Task: Search one way flight ticket for 4 adults, 1 infant in seat and 1 infant on lap in premium economy from Punta Gorda: Punta Gorda Airport to Greensboro: Piedmont Triad International Airport on 5-1-2023. Choice of flights is Royal air maroc. Number of bags: 3 checked bags. Price is upto 40000. Outbound departure time preference is 17:00.
Action: Mouse moved to (208, 177)
Screenshot: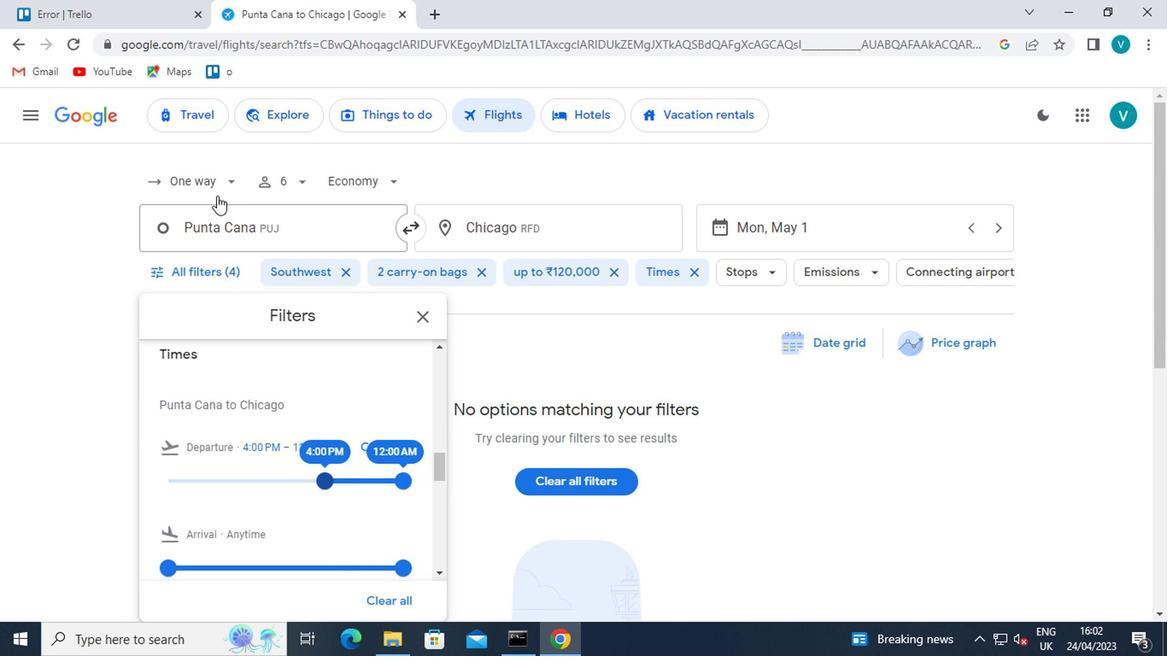 
Action: Mouse pressed left at (208, 177)
Screenshot: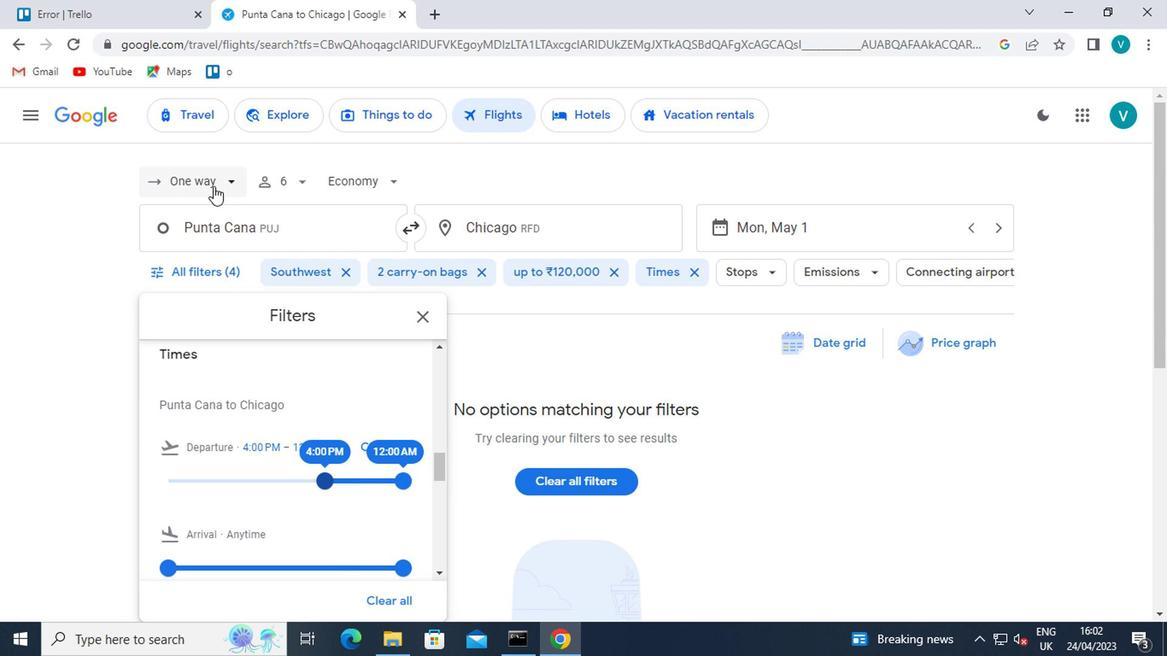 
Action: Mouse moved to (235, 267)
Screenshot: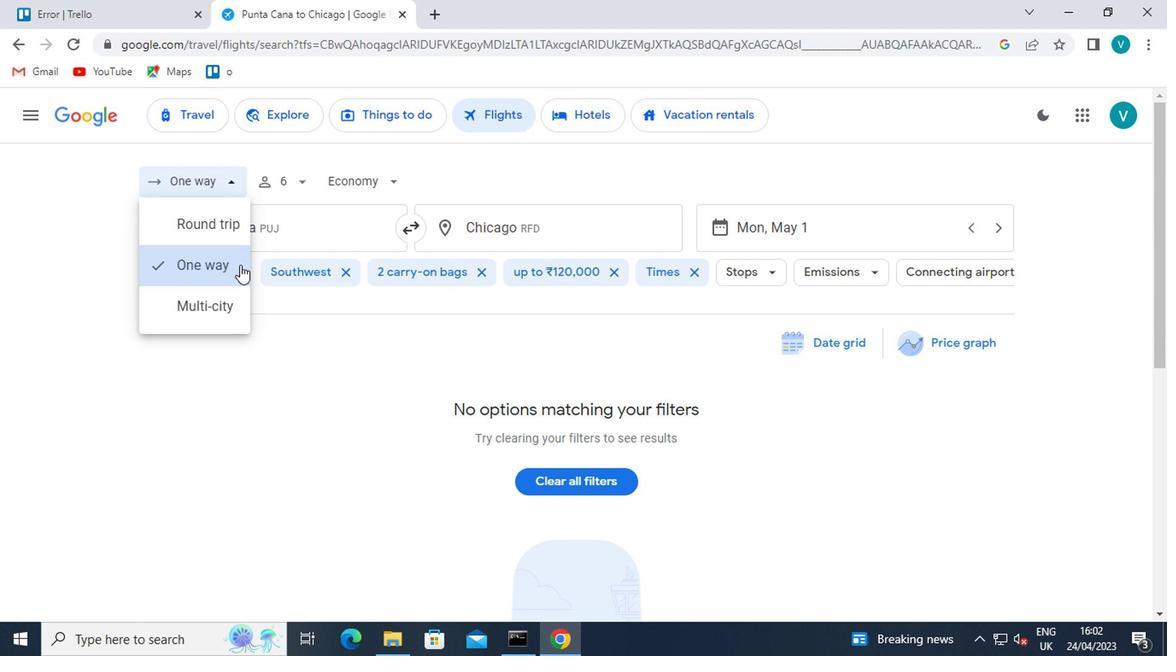 
Action: Mouse pressed left at (235, 267)
Screenshot: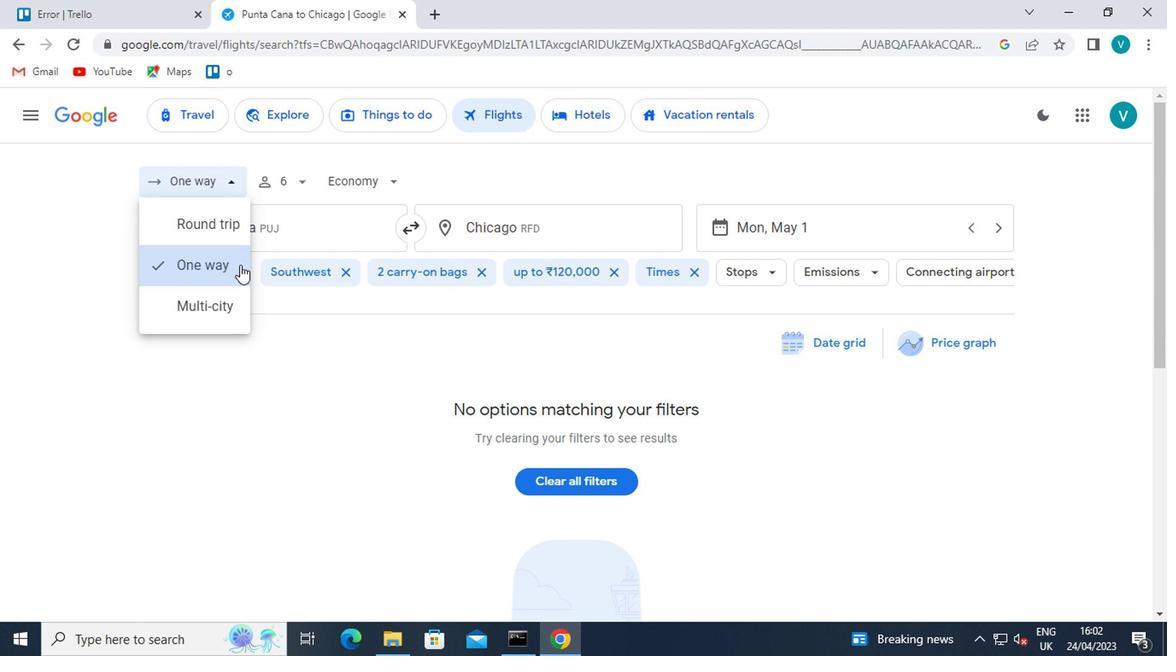 
Action: Mouse moved to (305, 179)
Screenshot: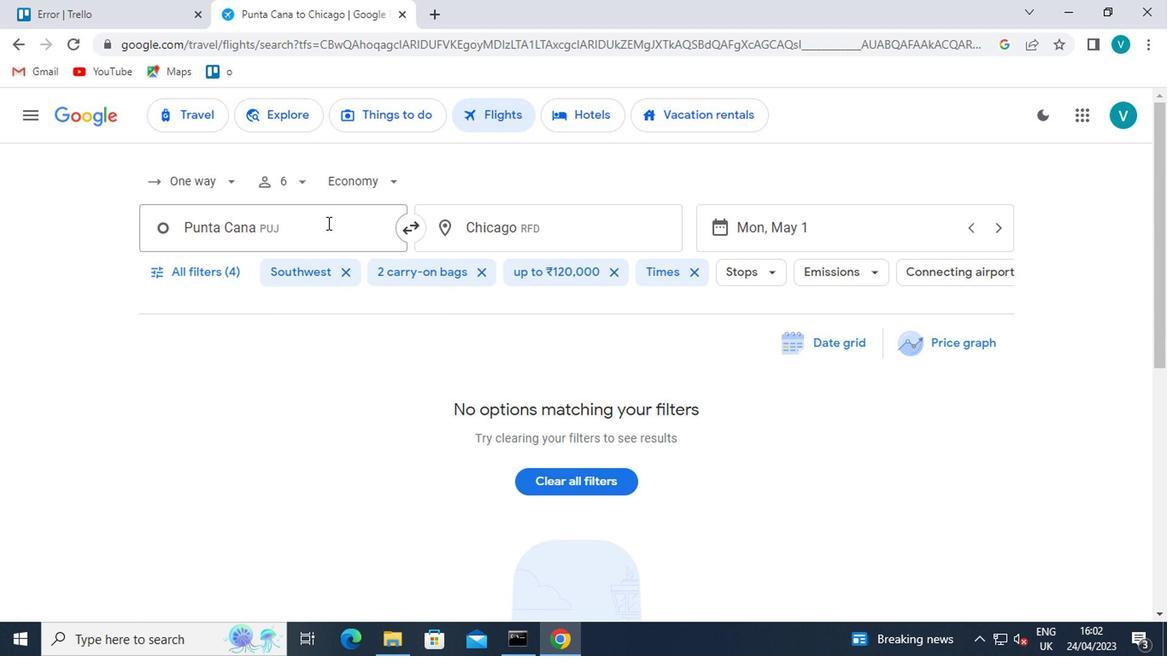 
Action: Mouse pressed left at (305, 179)
Screenshot: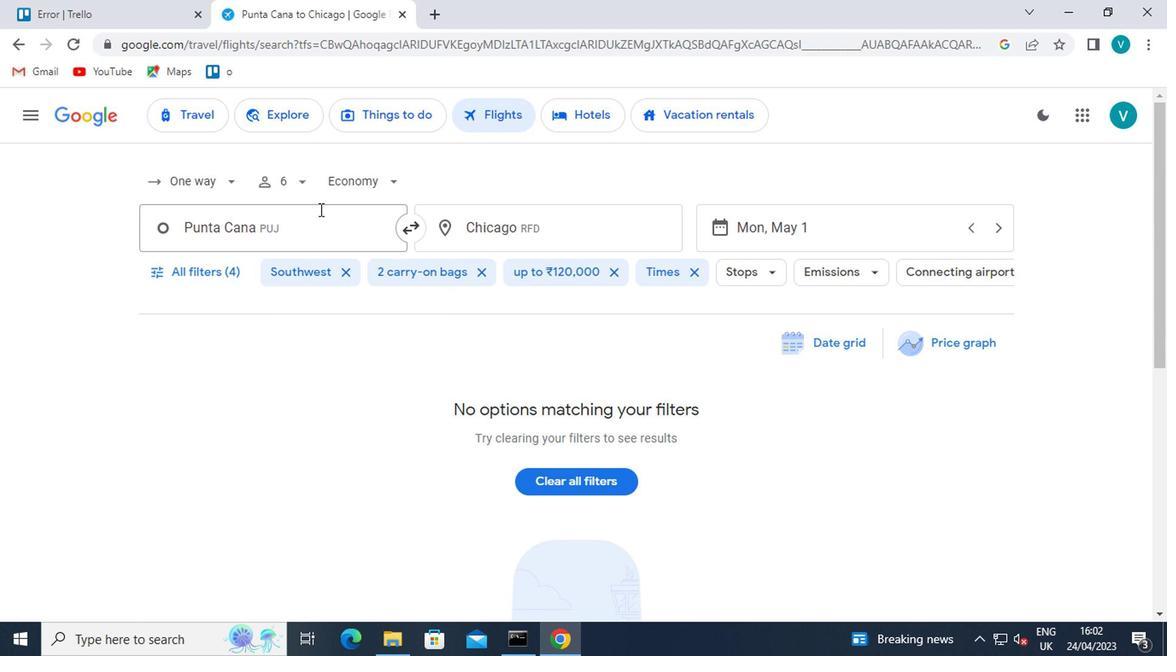 
Action: Mouse moved to (434, 224)
Screenshot: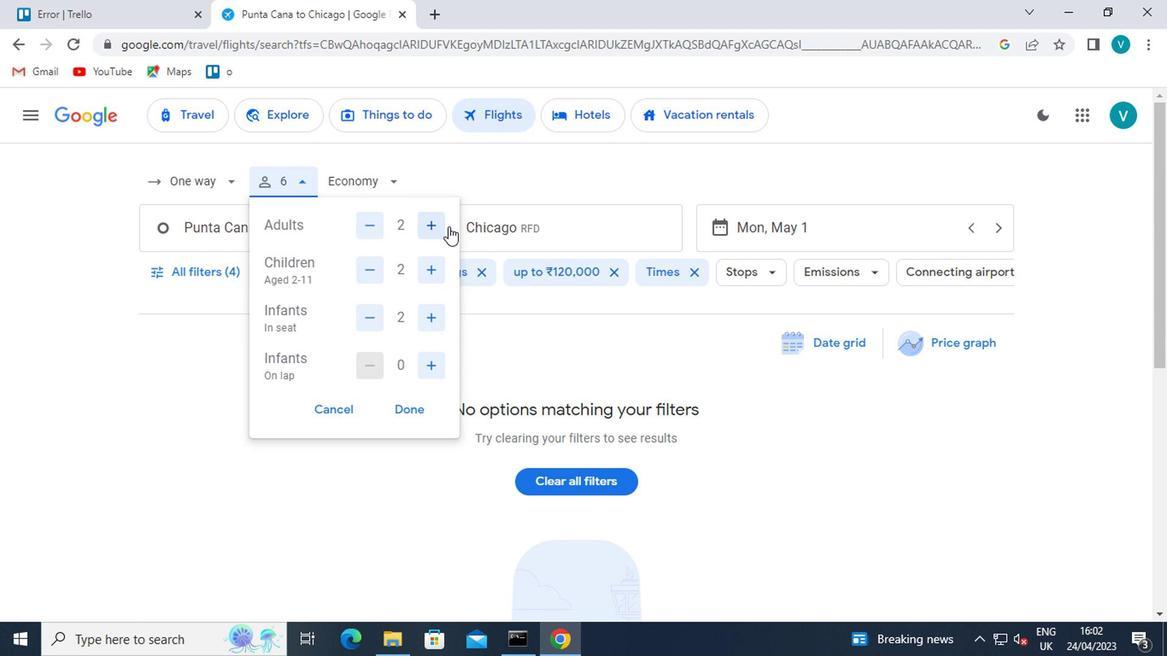
Action: Mouse pressed left at (434, 224)
Screenshot: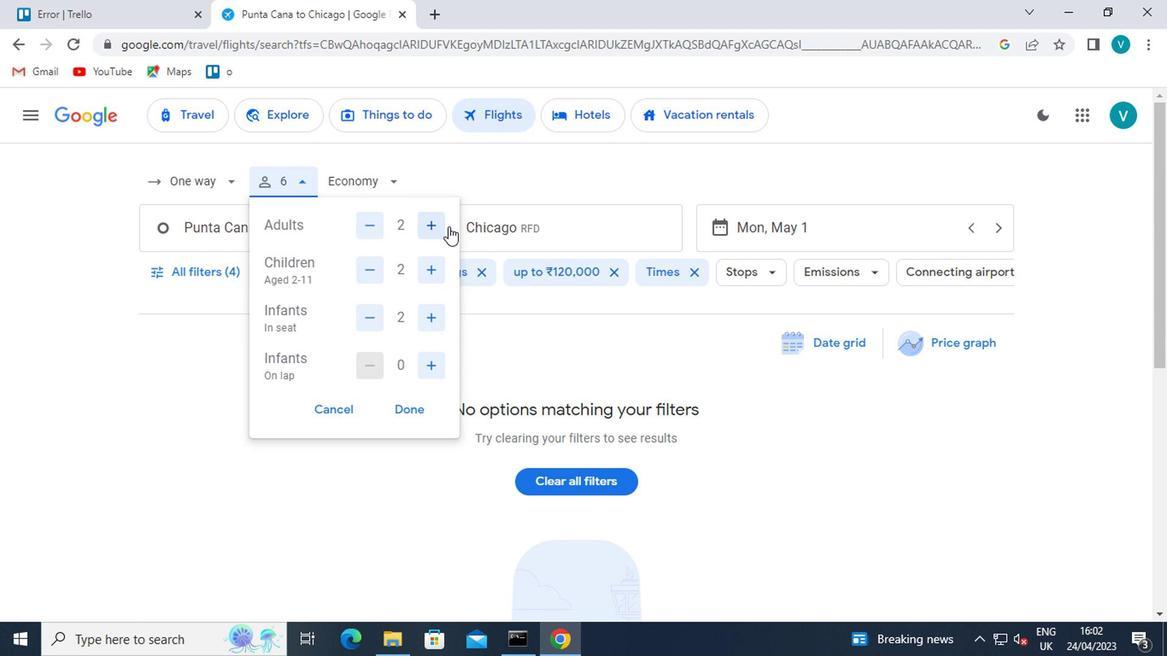
Action: Mouse pressed left at (434, 224)
Screenshot: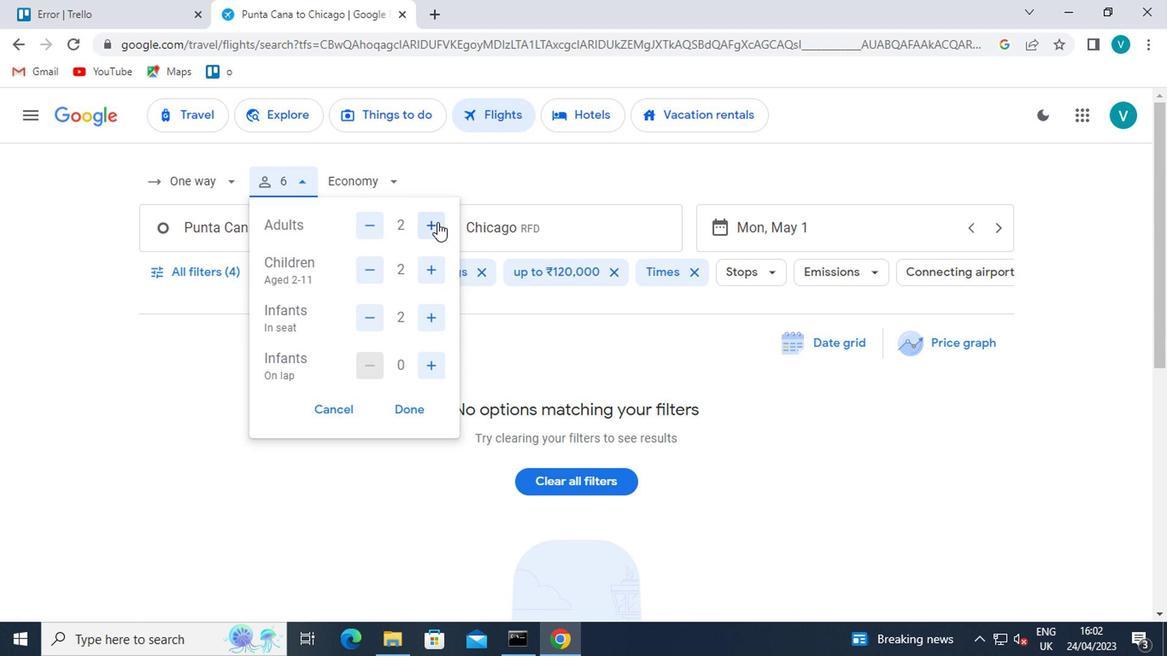 
Action: Mouse moved to (368, 272)
Screenshot: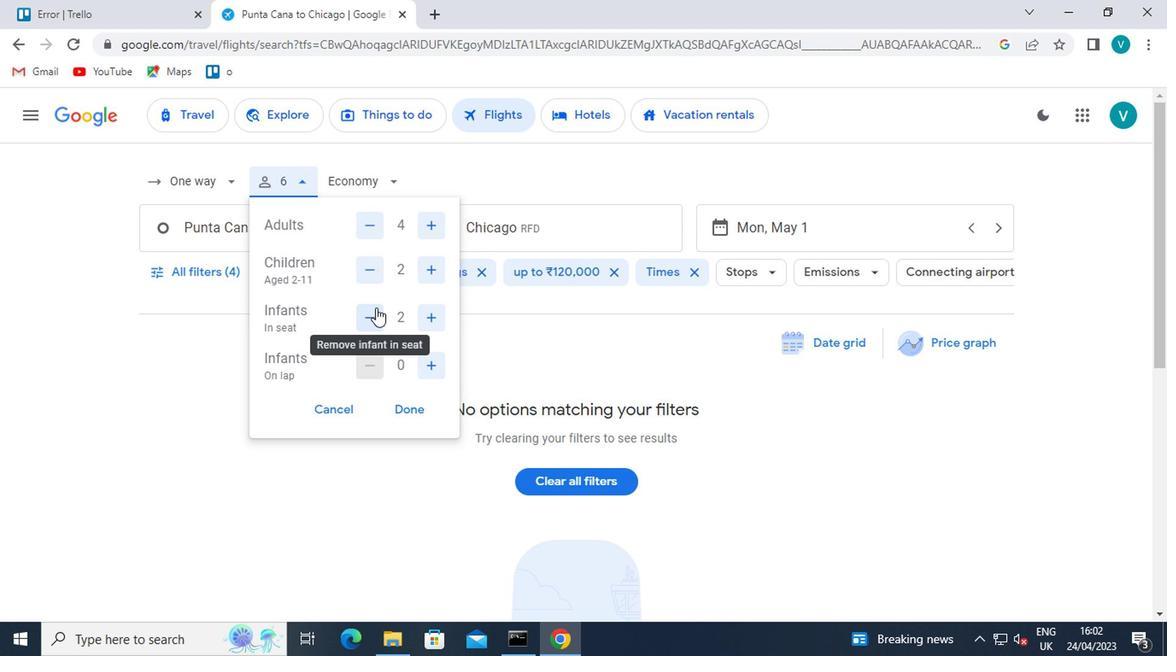 
Action: Mouse pressed left at (368, 272)
Screenshot: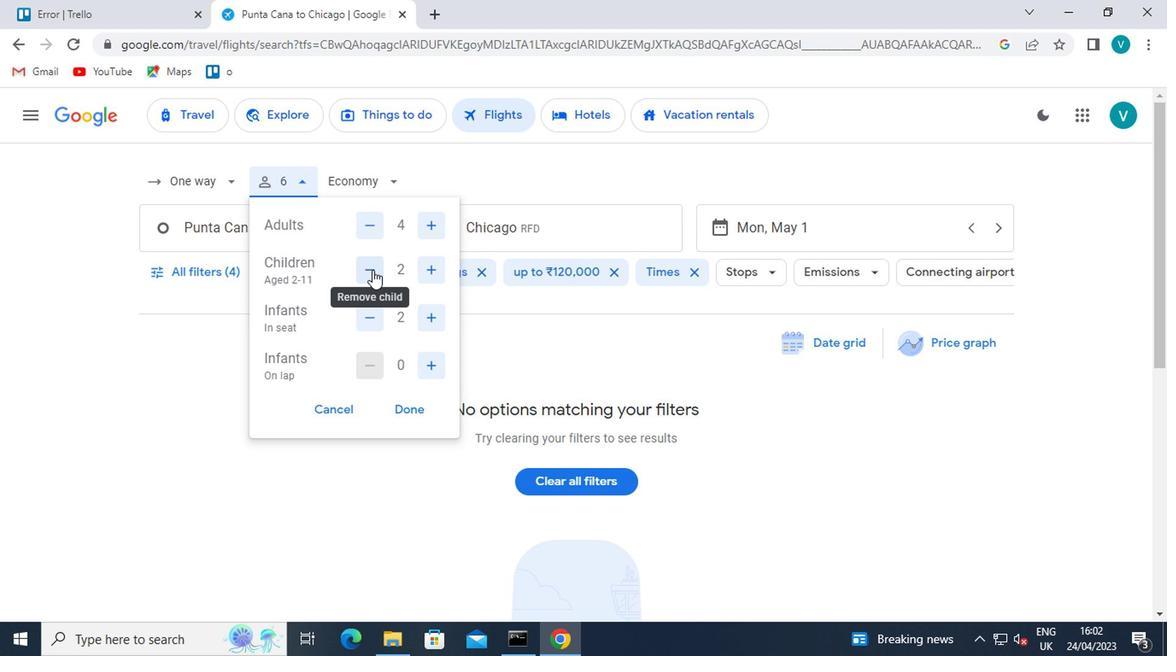 
Action: Mouse pressed left at (368, 272)
Screenshot: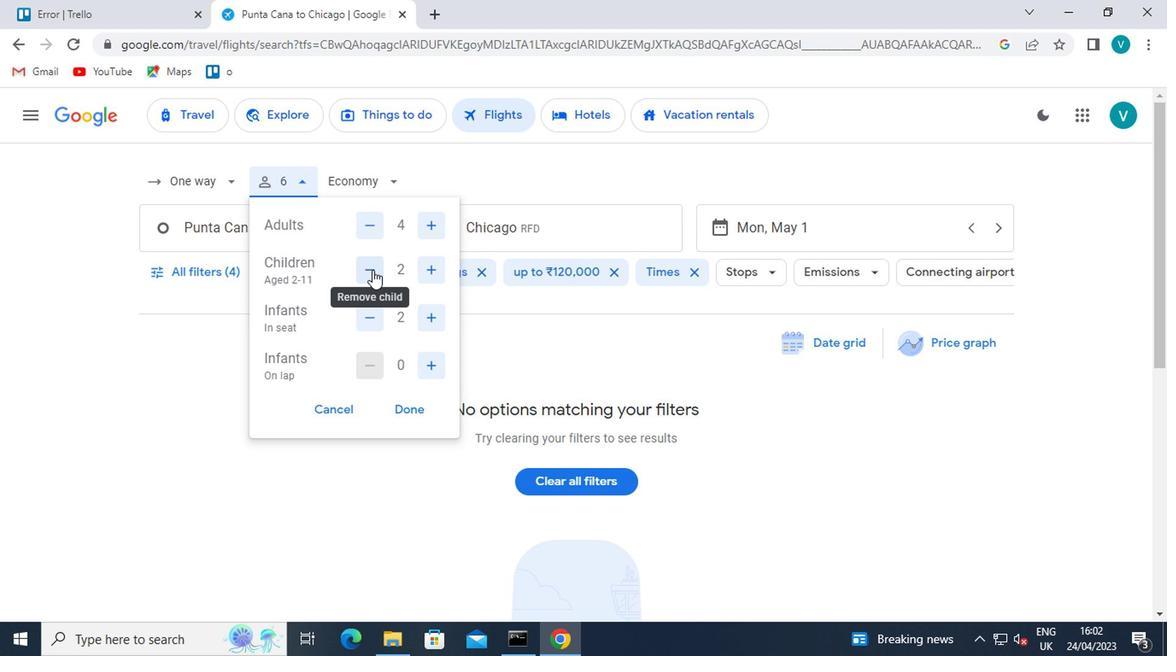 
Action: Mouse moved to (365, 313)
Screenshot: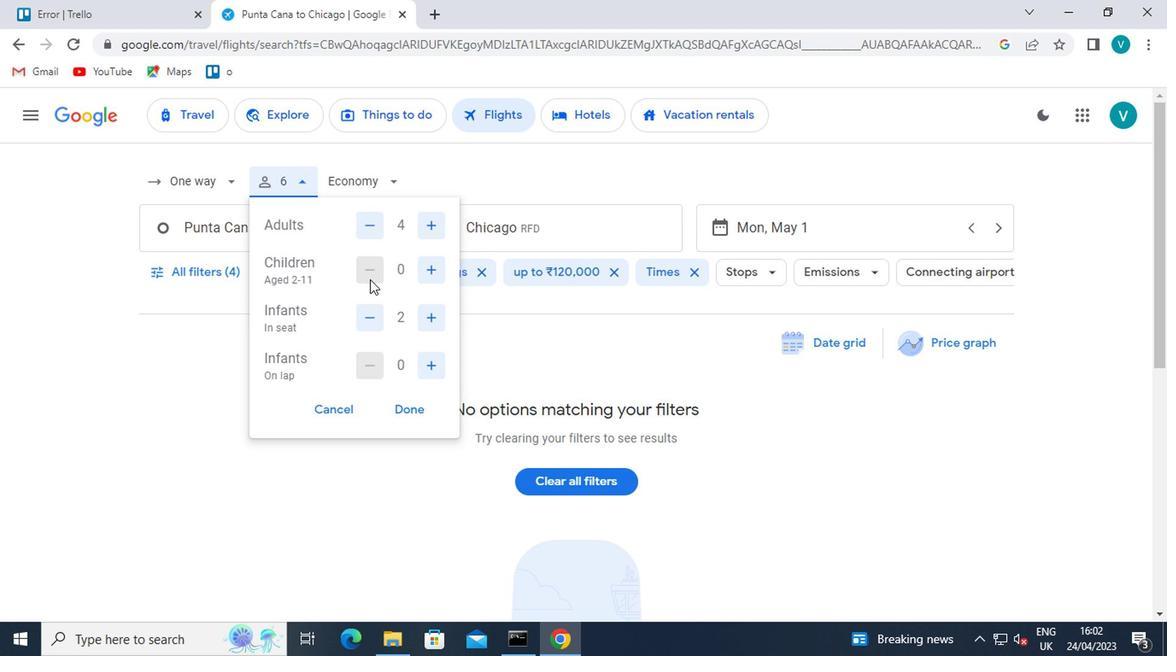
Action: Mouse pressed left at (365, 313)
Screenshot: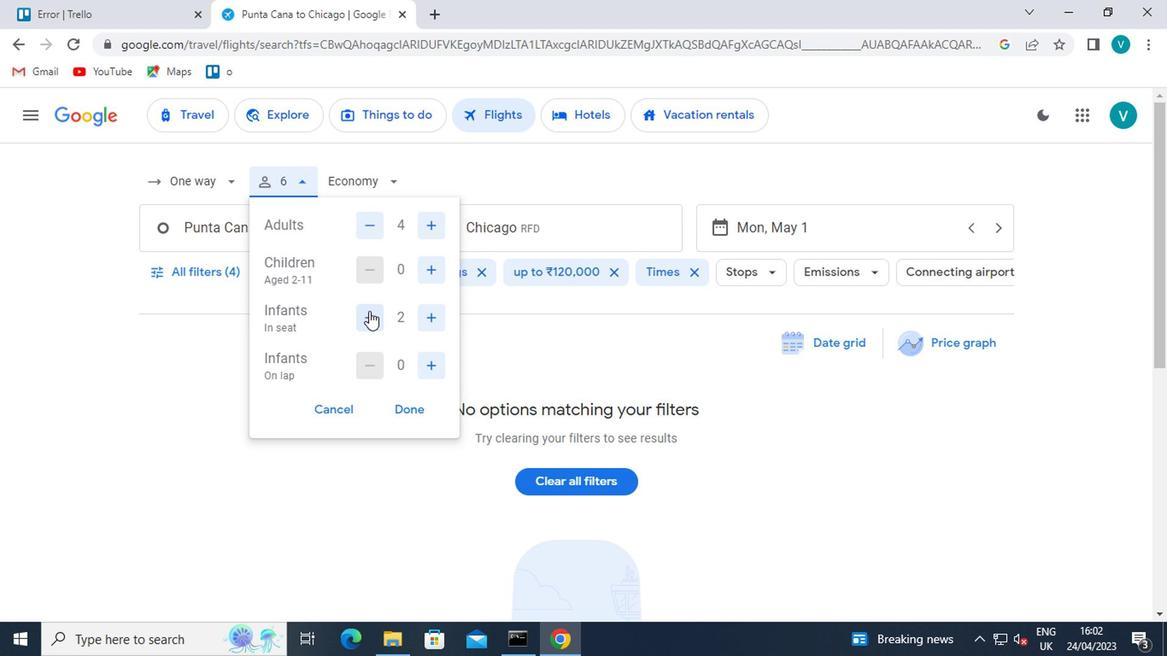 
Action: Mouse moved to (432, 365)
Screenshot: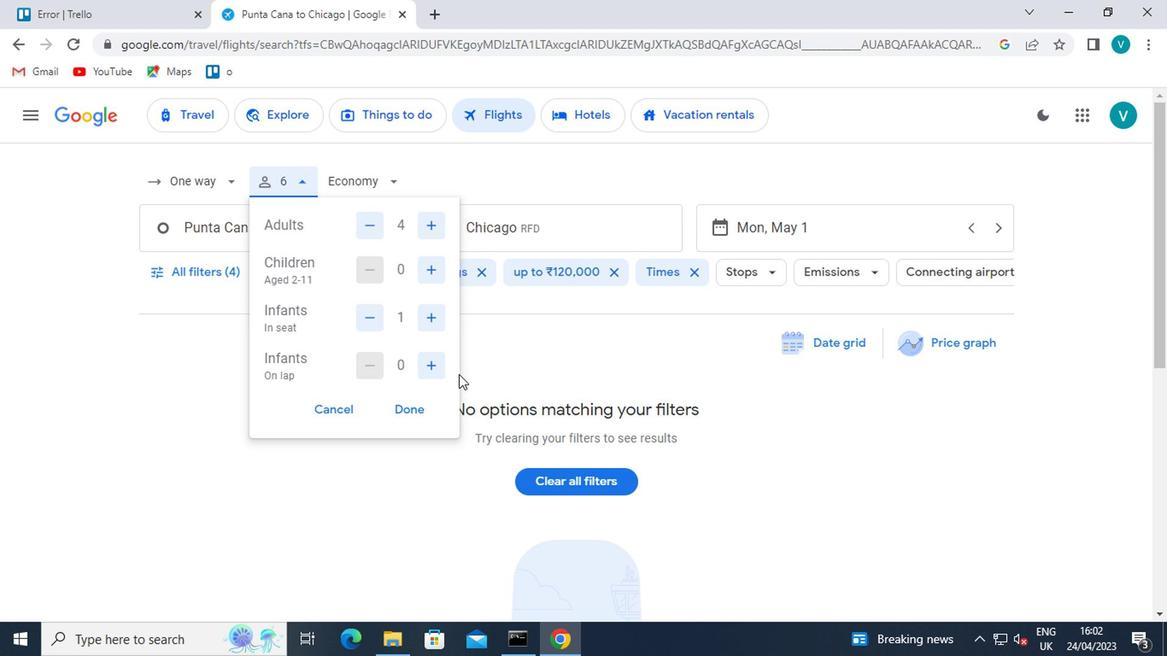 
Action: Mouse pressed left at (432, 365)
Screenshot: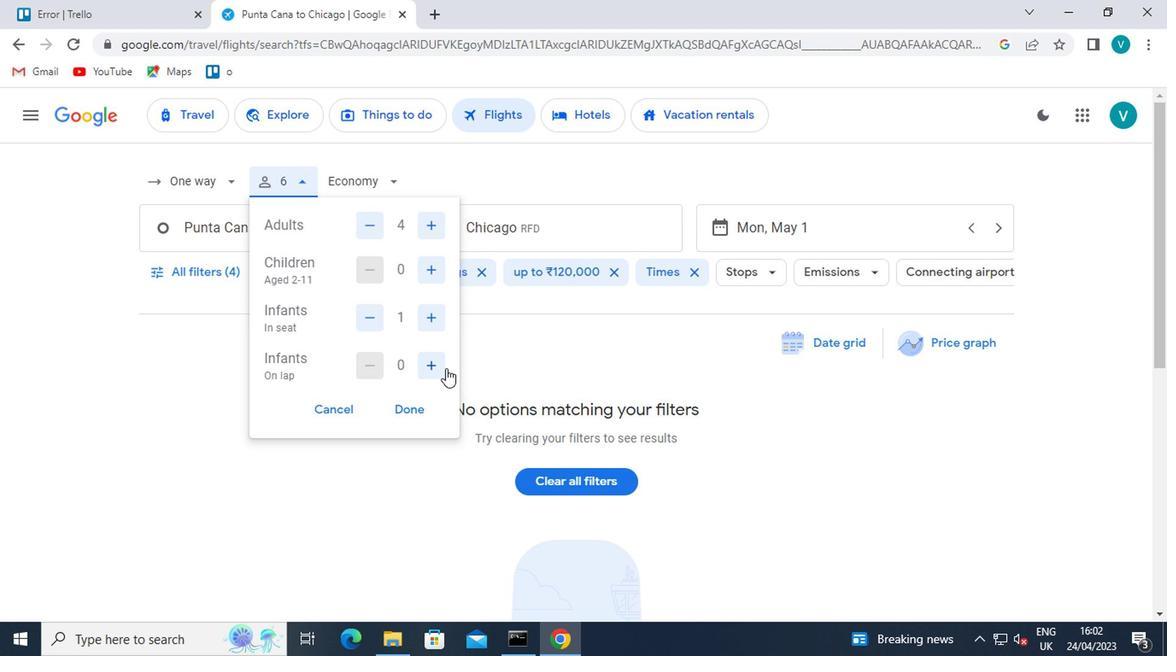 
Action: Mouse moved to (419, 413)
Screenshot: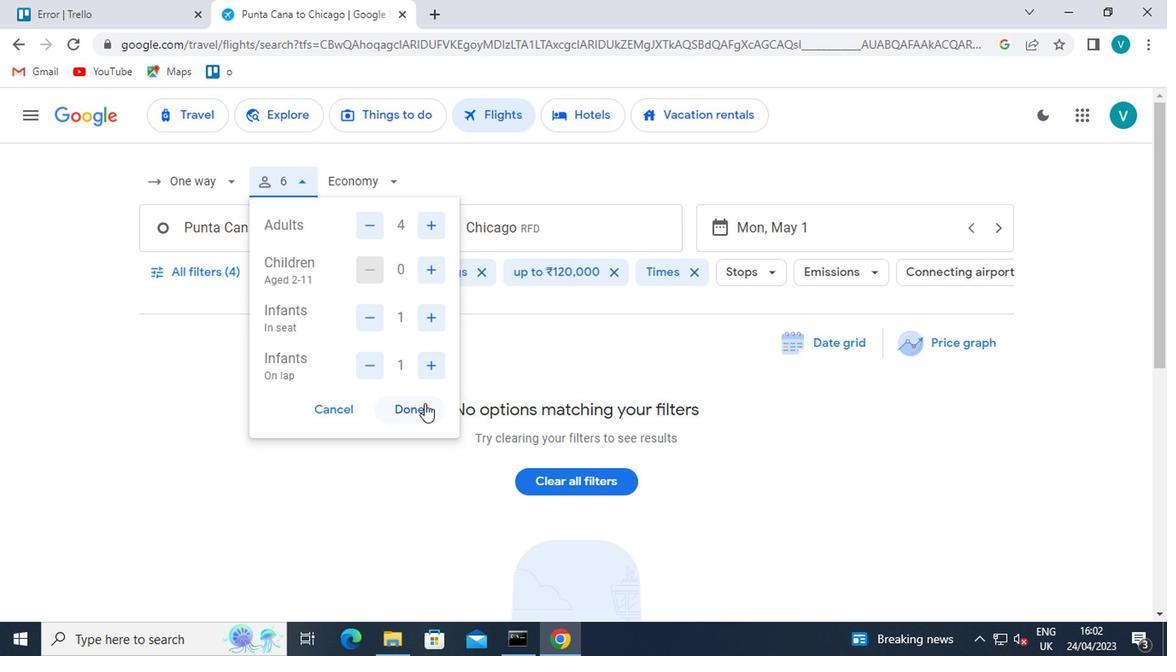 
Action: Mouse pressed left at (419, 413)
Screenshot: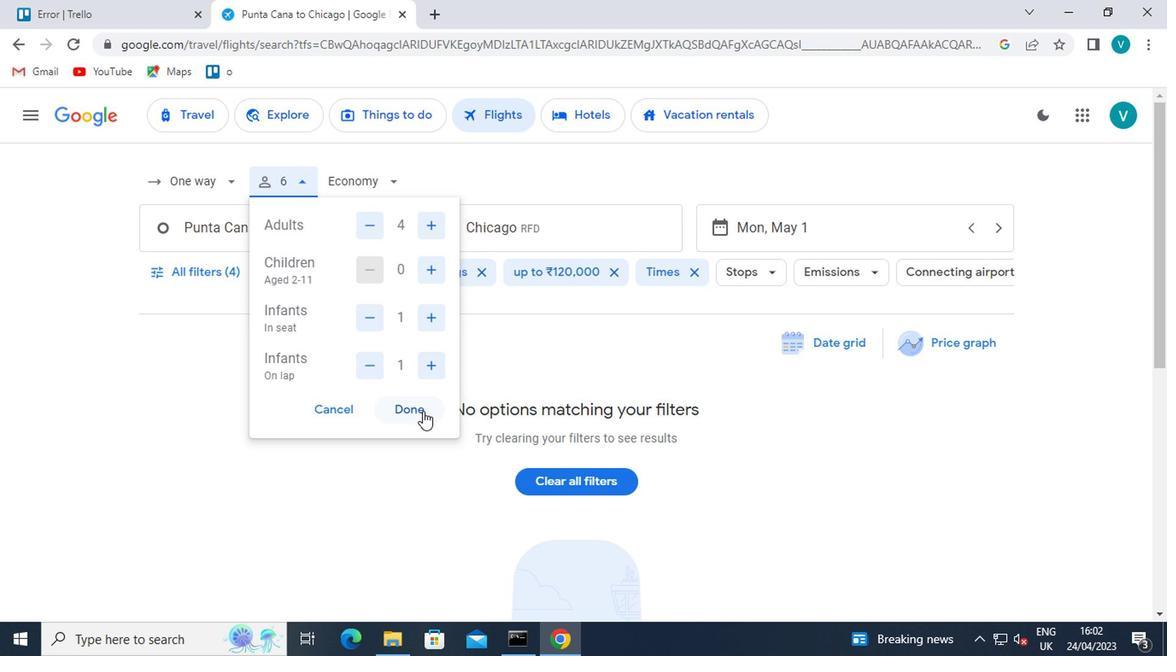 
Action: Mouse moved to (376, 190)
Screenshot: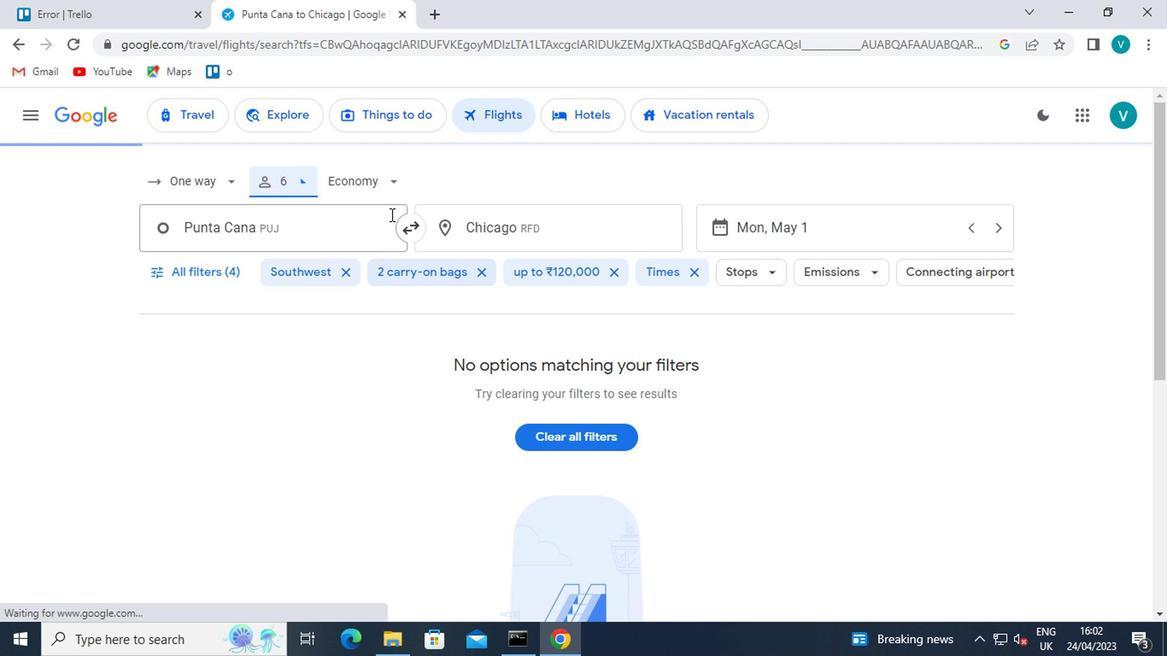 
Action: Mouse pressed left at (376, 190)
Screenshot: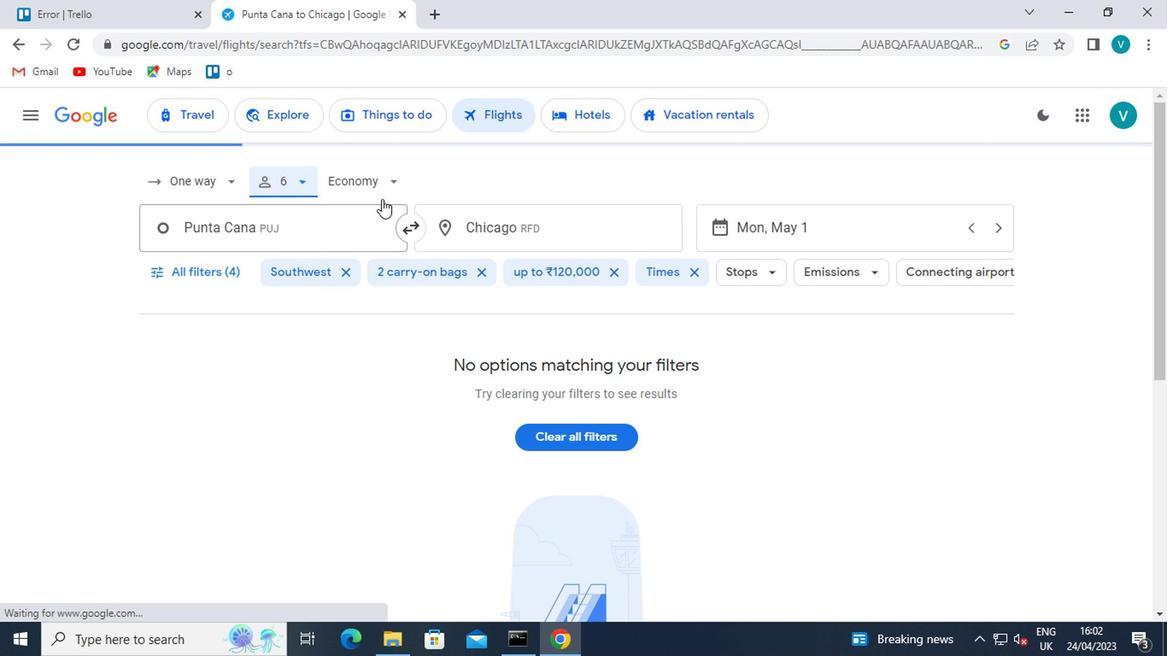 
Action: Mouse moved to (387, 265)
Screenshot: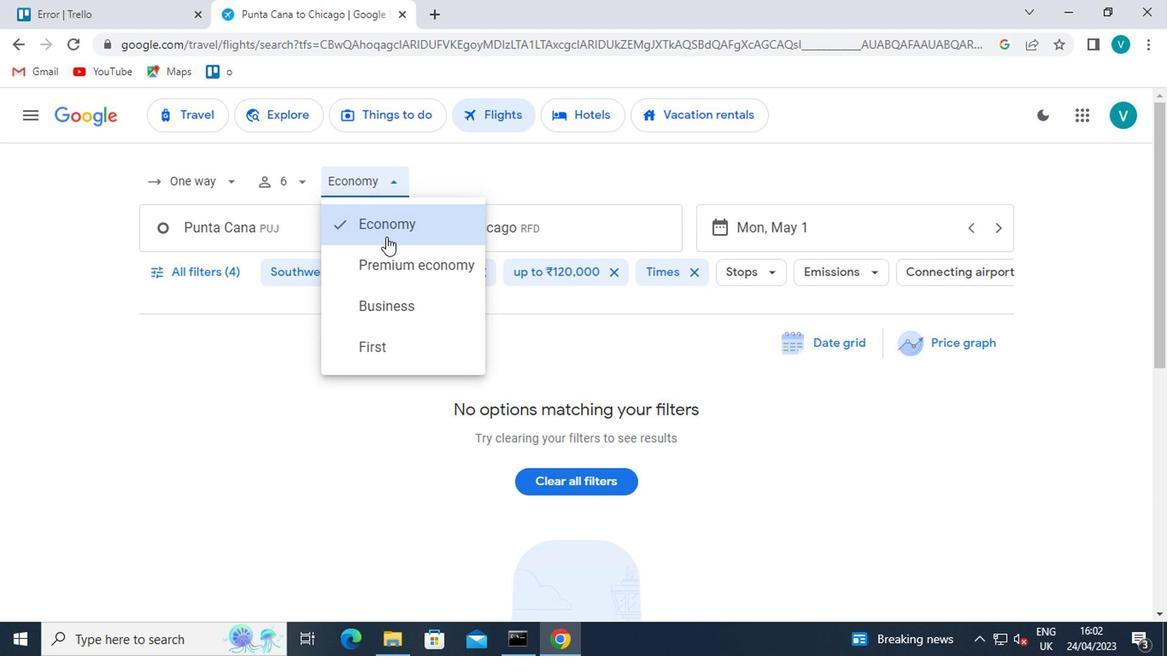 
Action: Mouse pressed left at (387, 265)
Screenshot: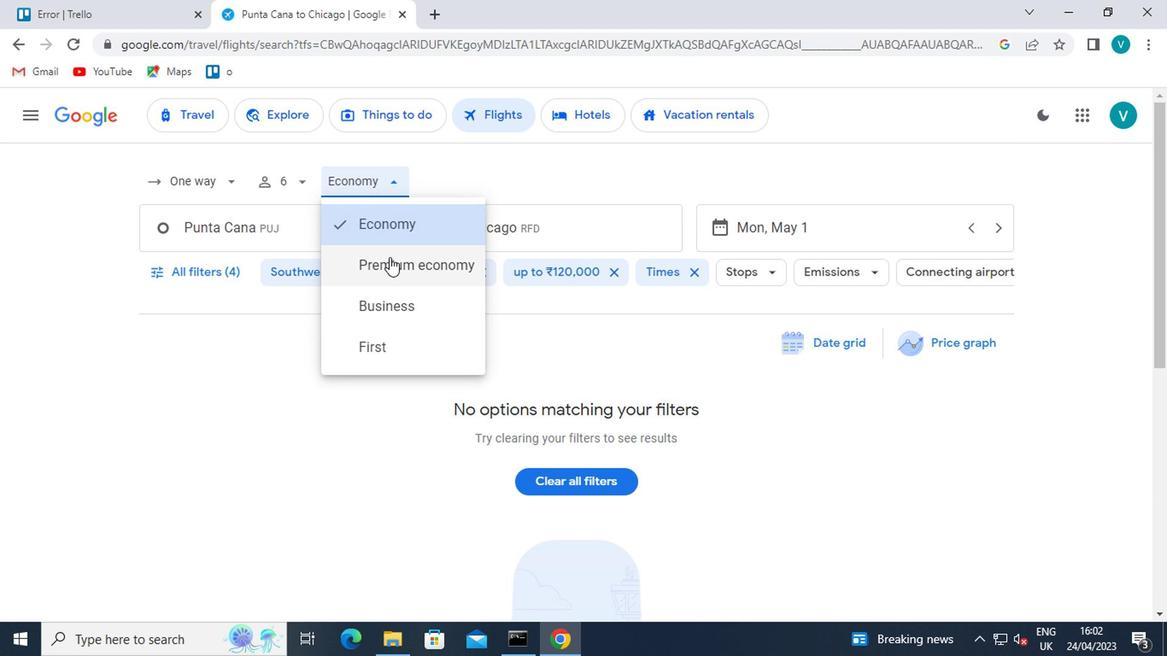 
Action: Mouse moved to (312, 232)
Screenshot: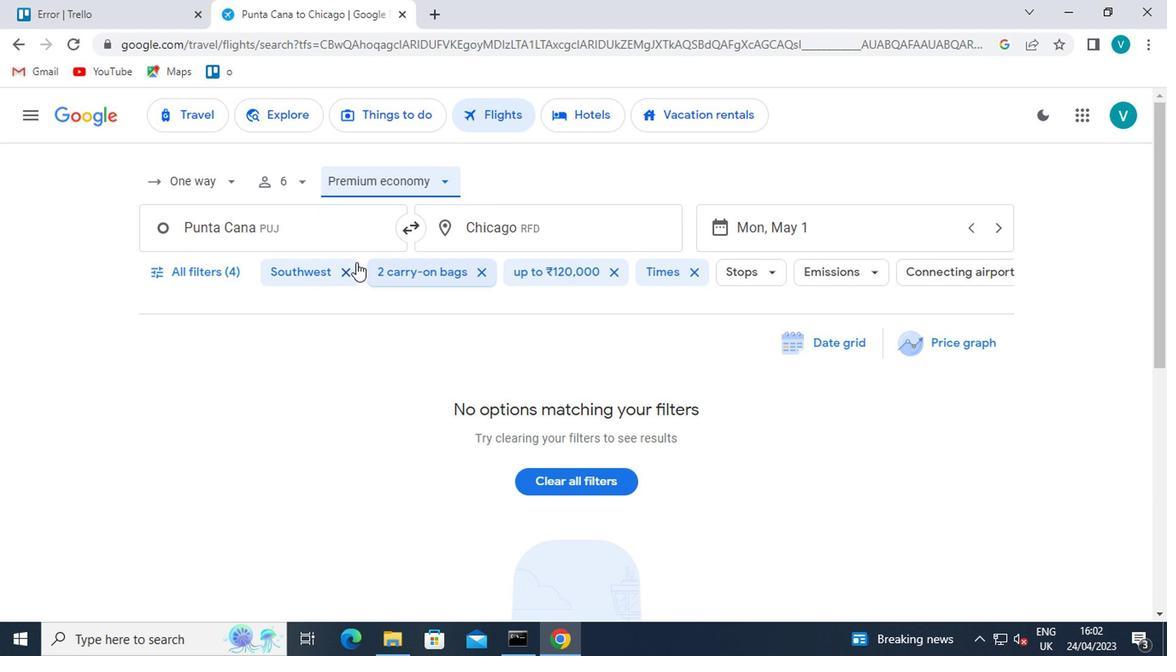 
Action: Mouse pressed left at (312, 232)
Screenshot: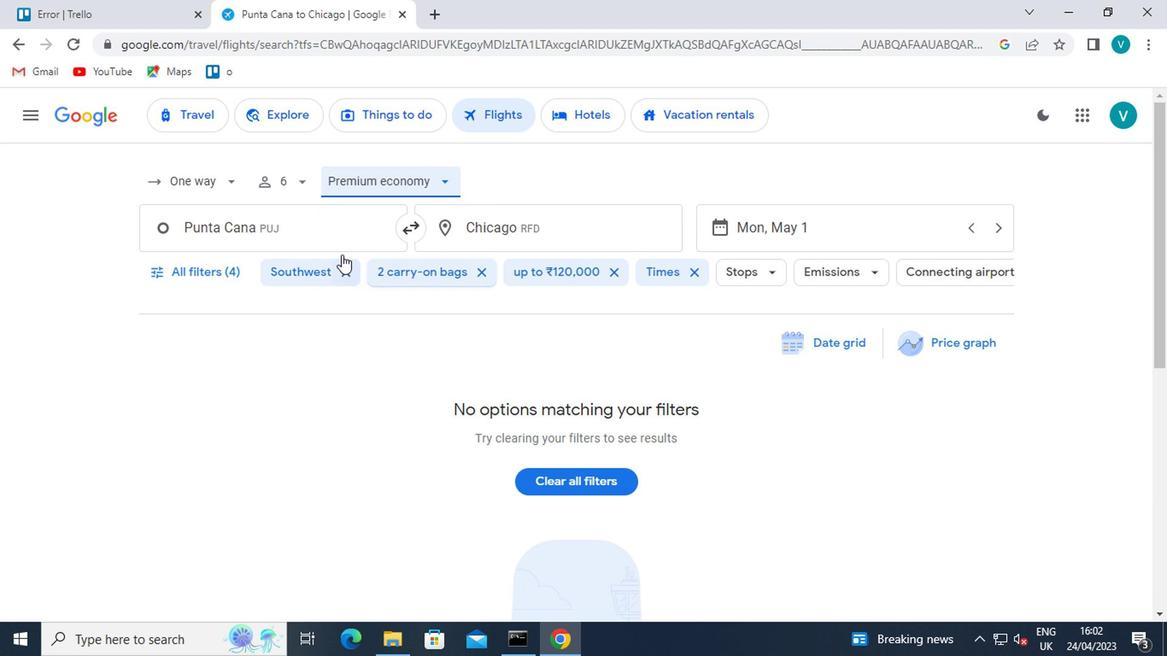 
Action: Mouse moved to (338, 237)
Screenshot: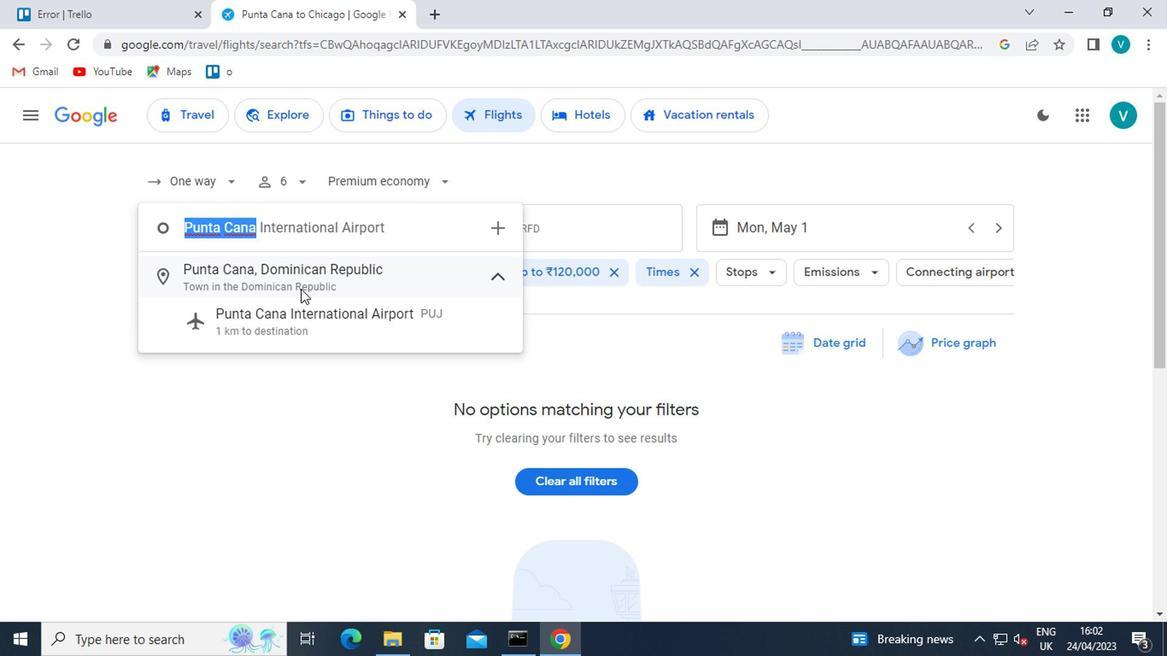 
Action: Key pressed <Key.shift>PUNTA<Key.space><Key.shift>GORDA
Screenshot: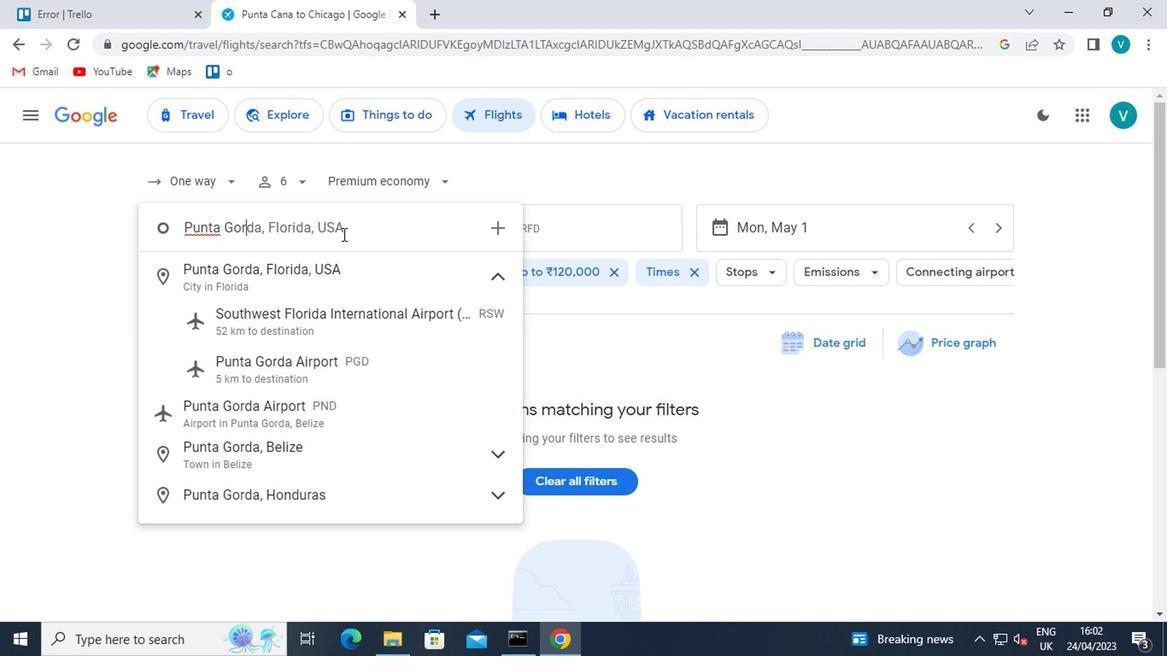 
Action: Mouse moved to (327, 368)
Screenshot: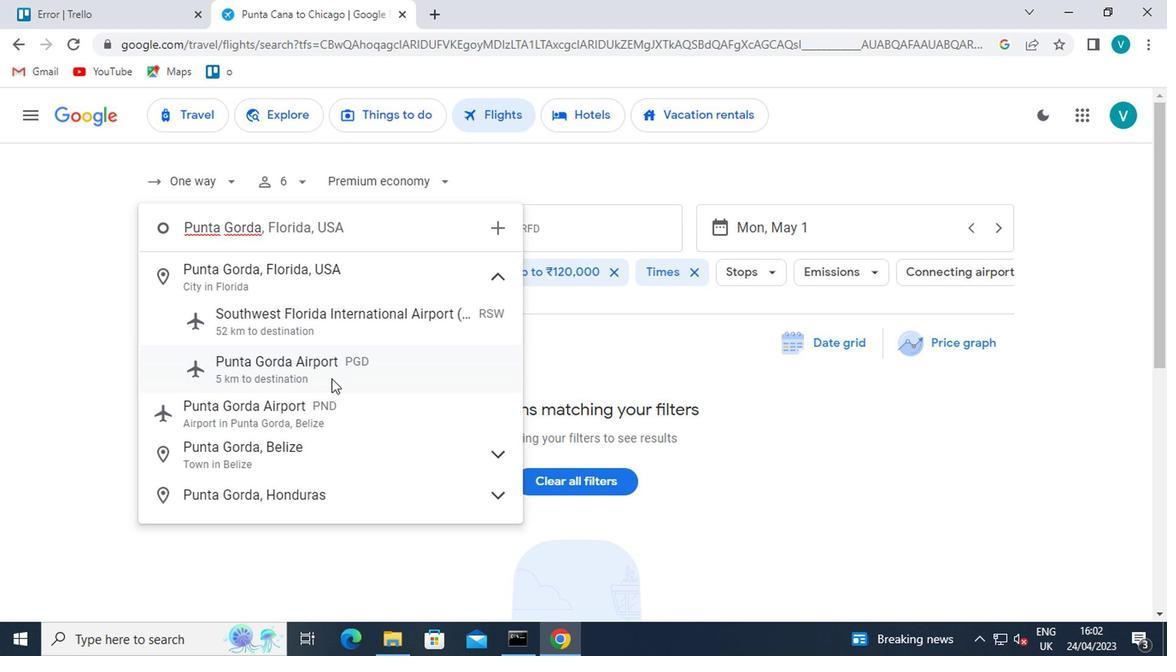 
Action: Mouse pressed left at (327, 368)
Screenshot: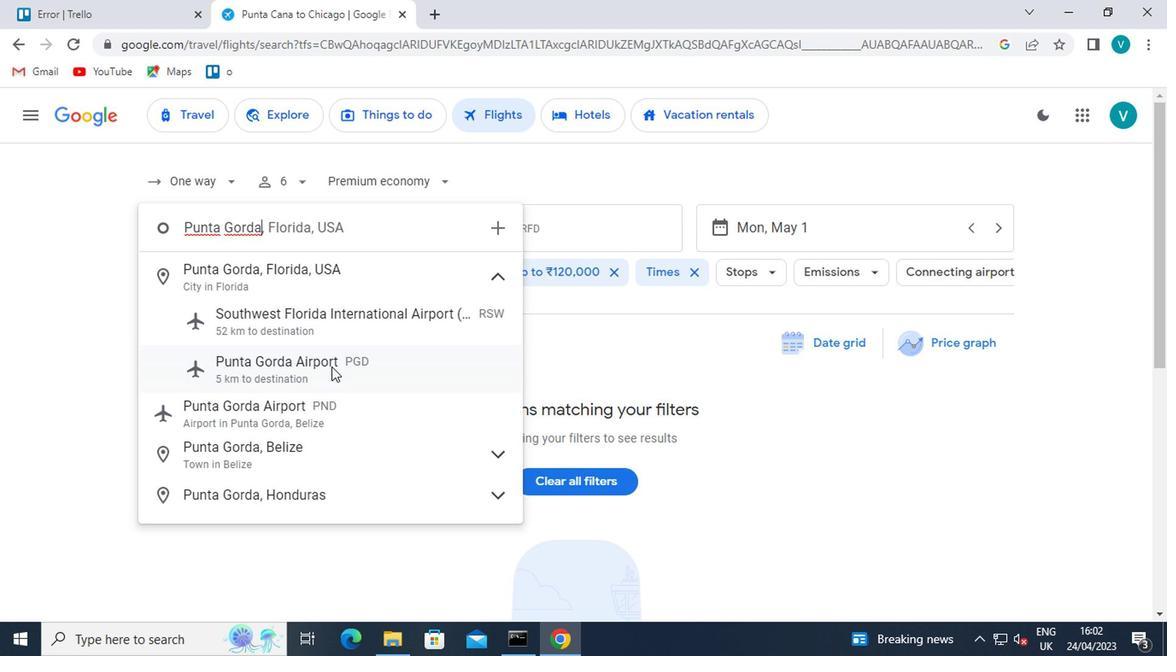 
Action: Mouse moved to (616, 229)
Screenshot: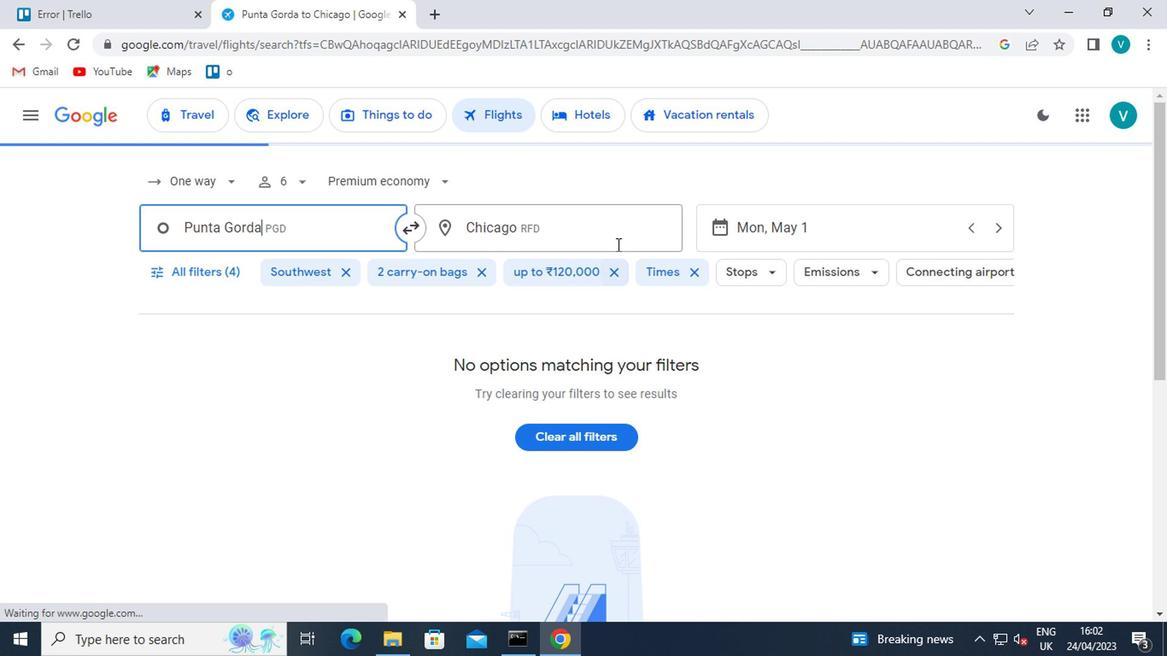 
Action: Mouse pressed left at (616, 229)
Screenshot: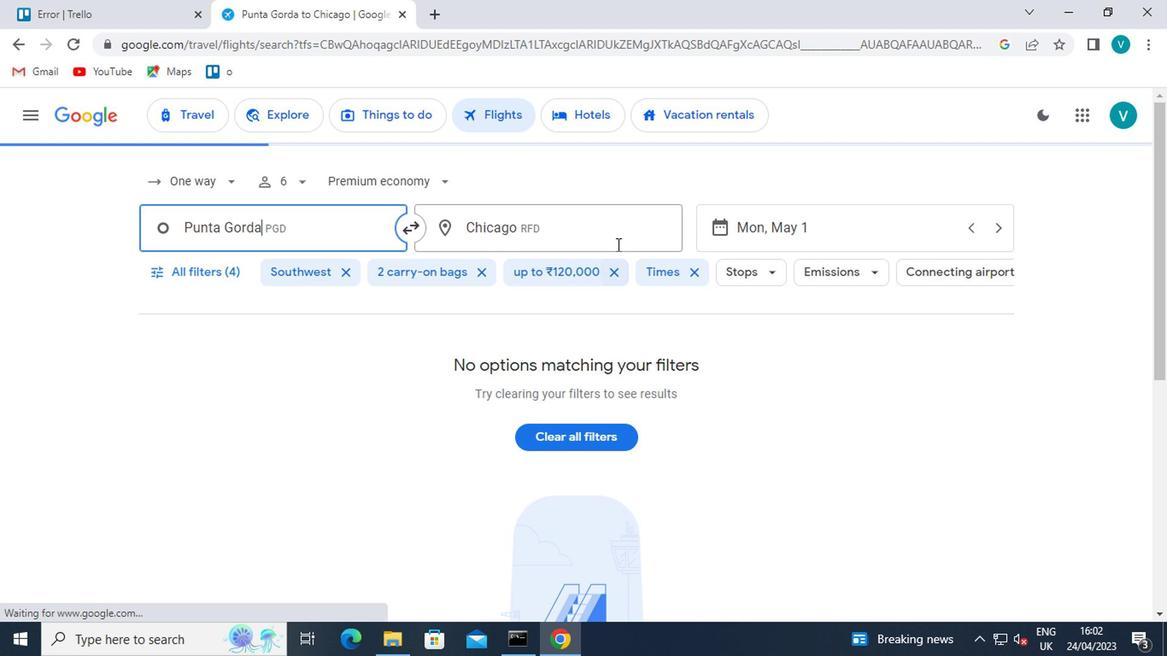 
Action: Mouse moved to (566, 212)
Screenshot: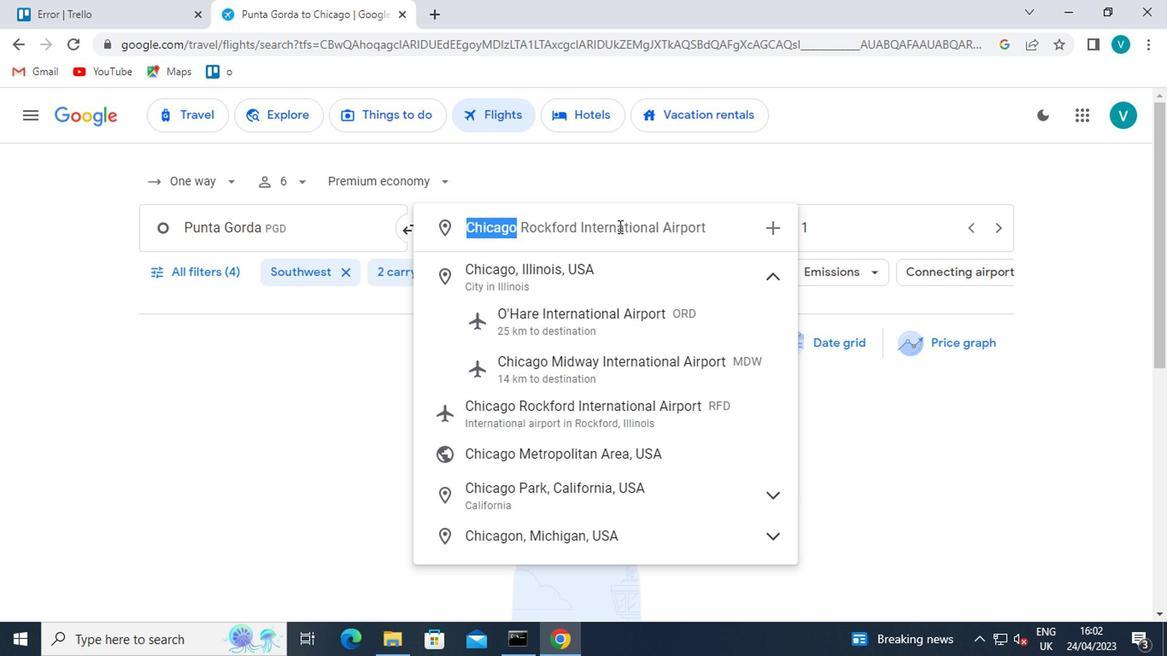 
Action: Key pressed <Key.shift>GREENSBO
Screenshot: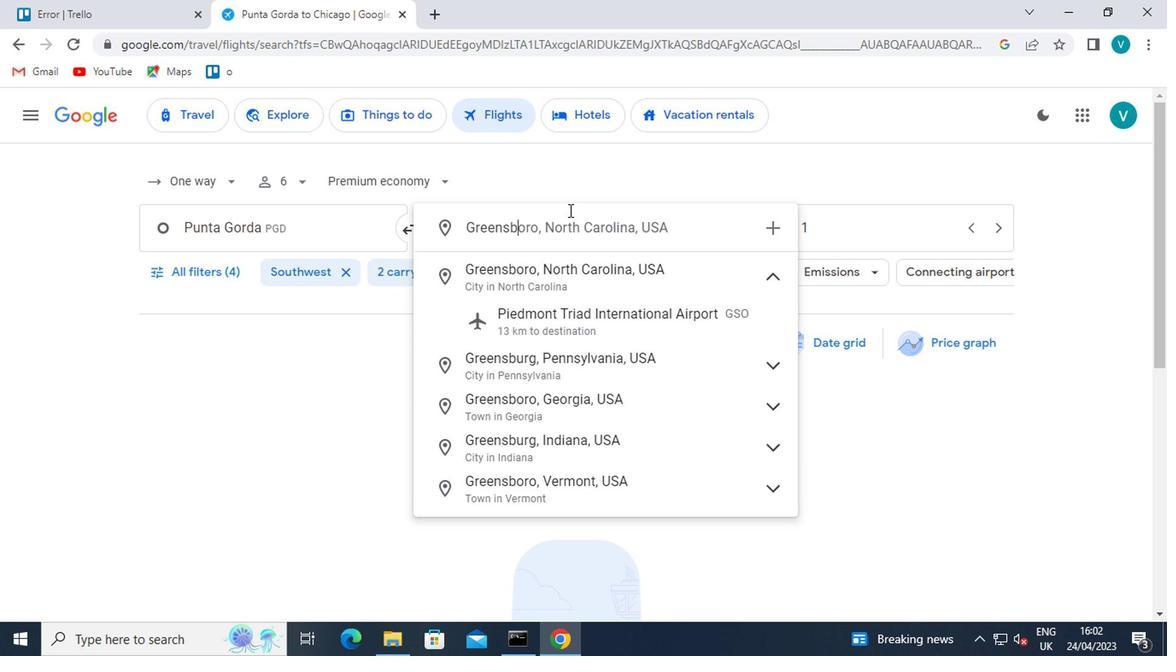 
Action: Mouse moved to (565, 212)
Screenshot: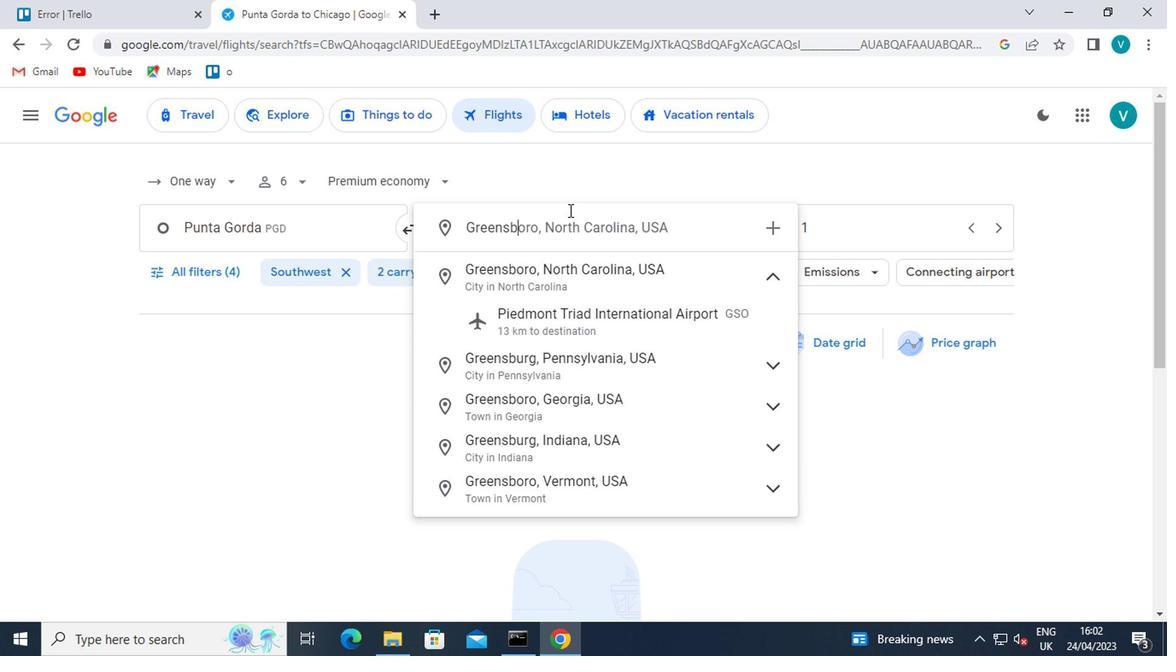 
Action: Key pressed RO
Screenshot: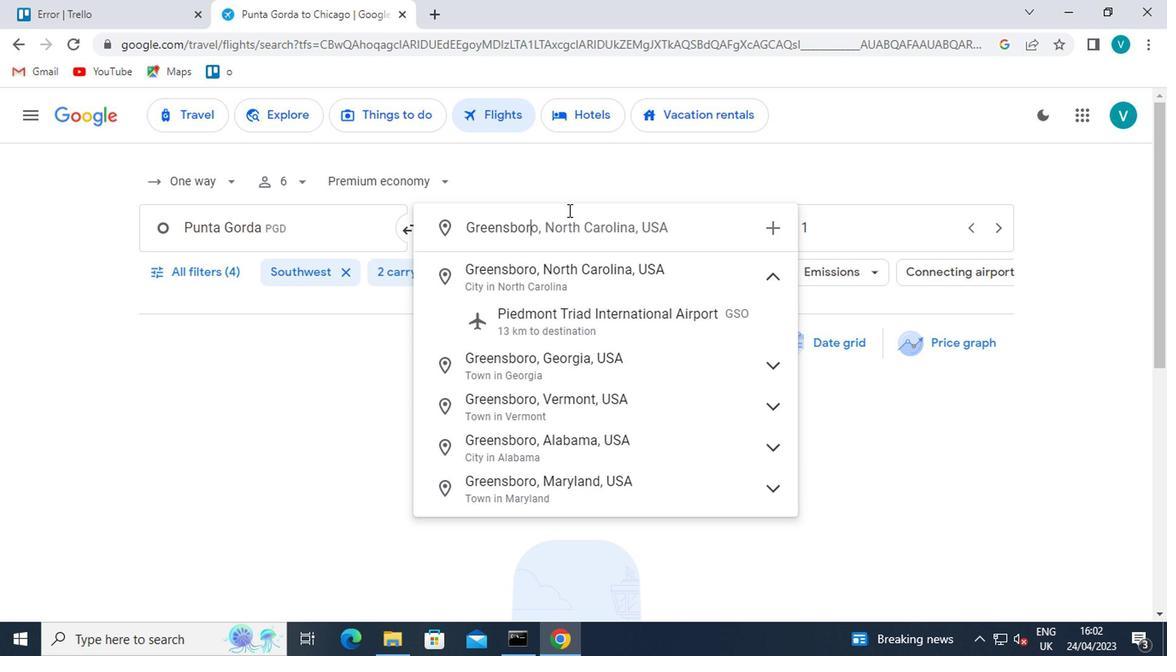 
Action: Mouse moved to (593, 325)
Screenshot: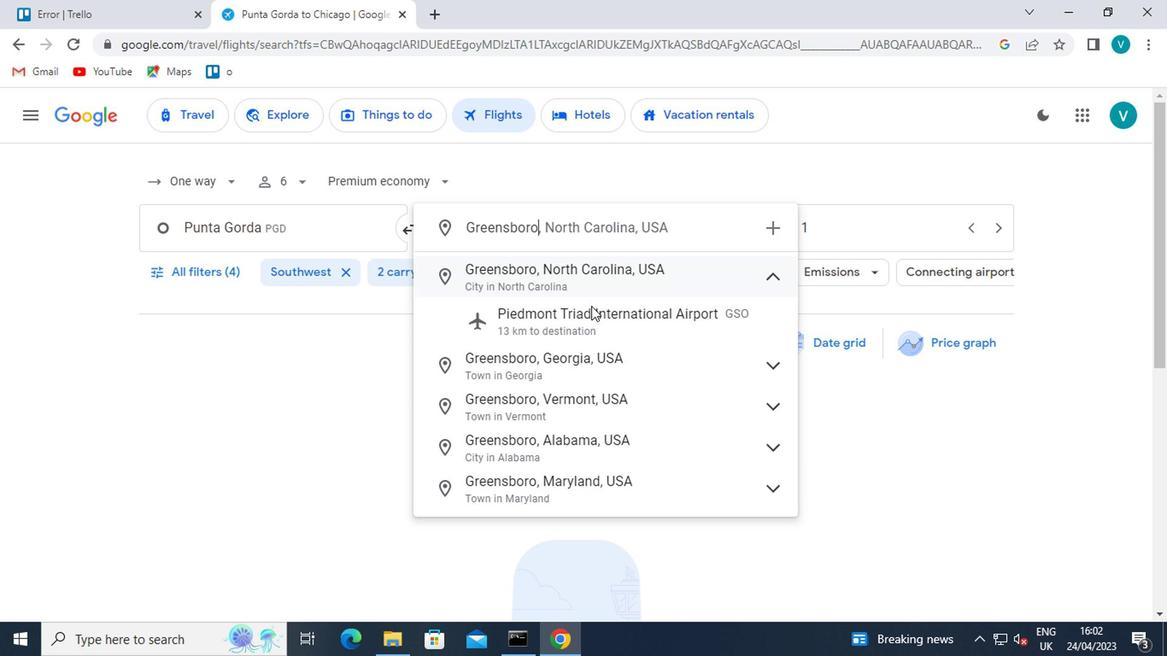 
Action: Mouse pressed left at (593, 325)
Screenshot: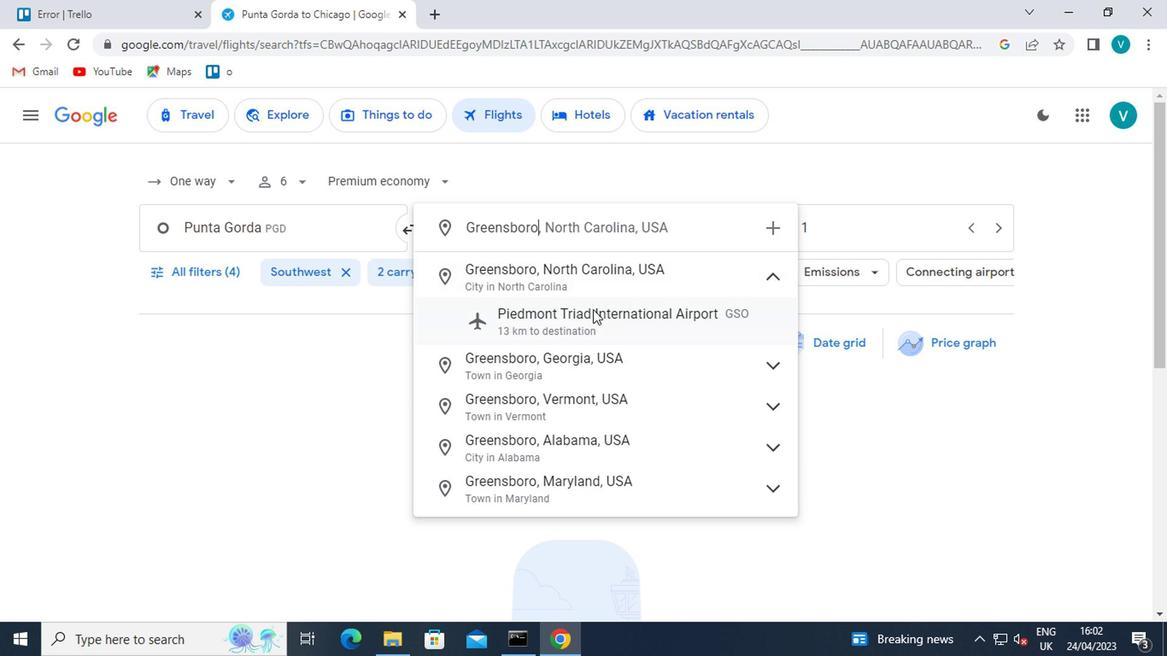 
Action: Mouse moved to (854, 223)
Screenshot: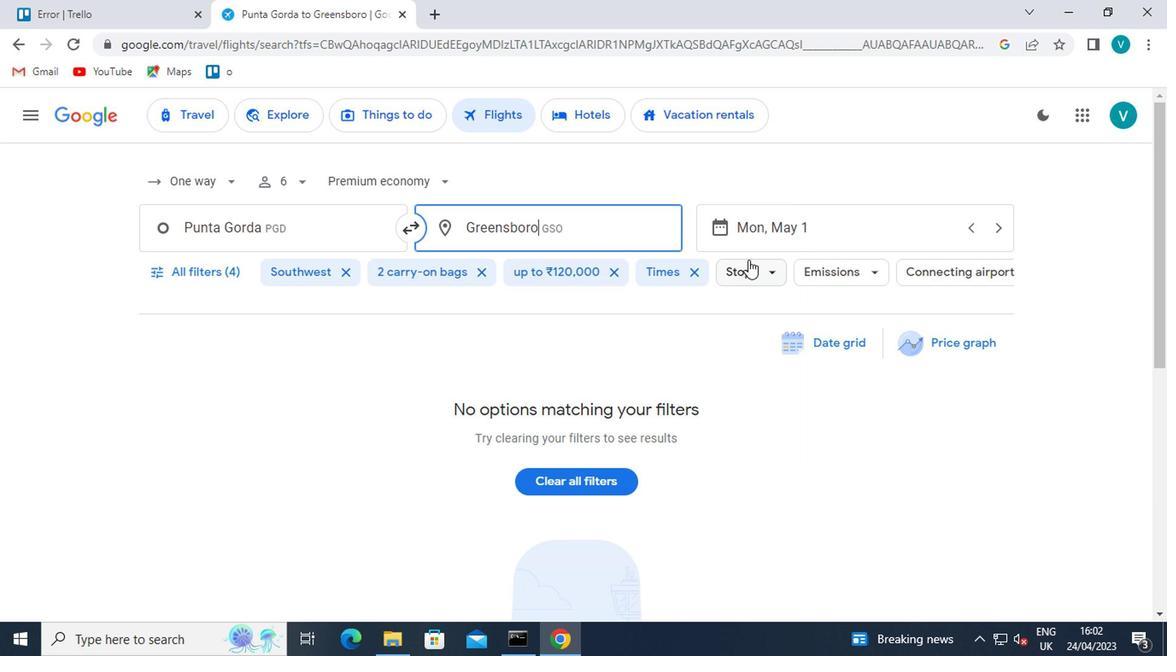 
Action: Mouse pressed left at (854, 223)
Screenshot: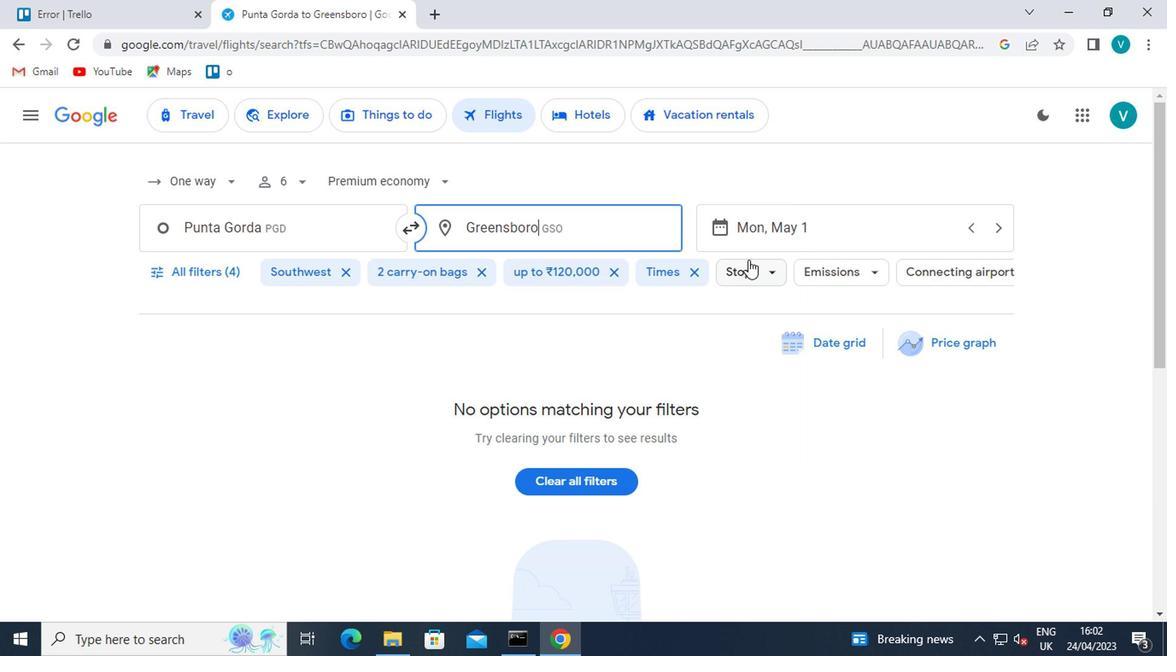 
Action: Mouse moved to (786, 313)
Screenshot: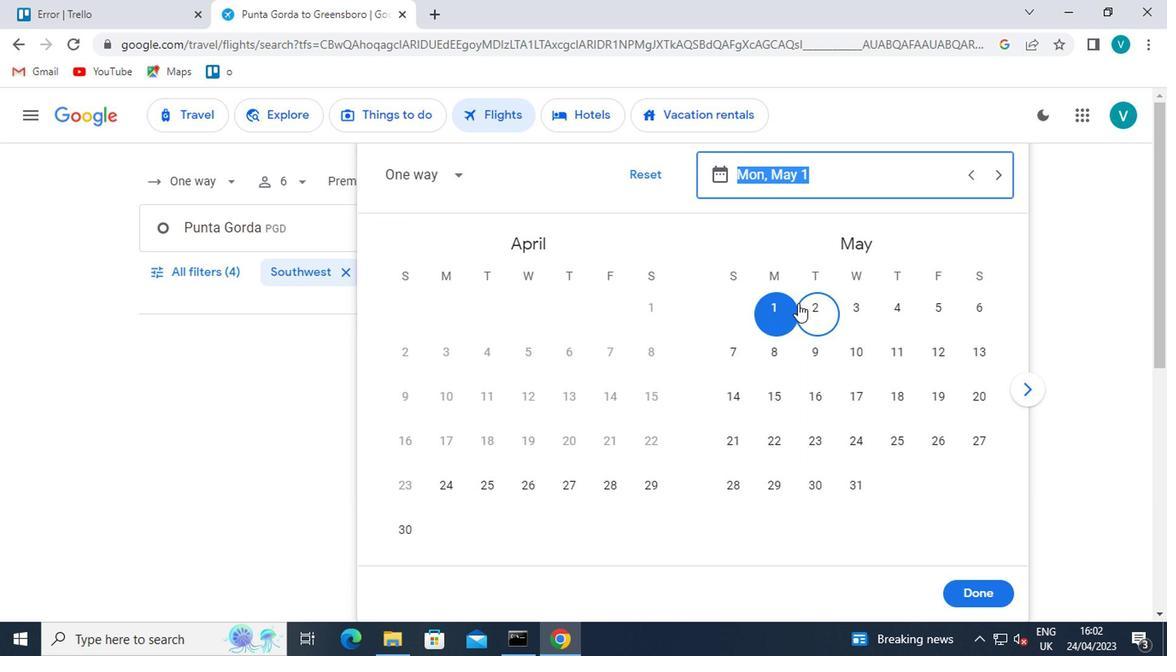 
Action: Mouse pressed left at (786, 313)
Screenshot: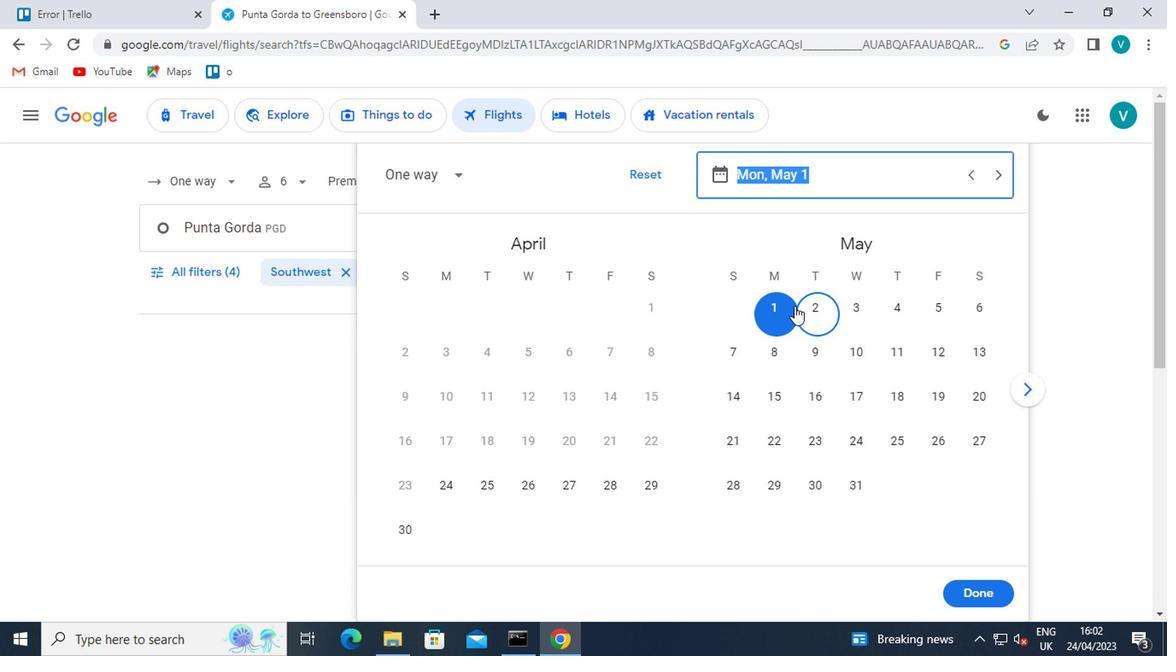 
Action: Mouse moved to (966, 585)
Screenshot: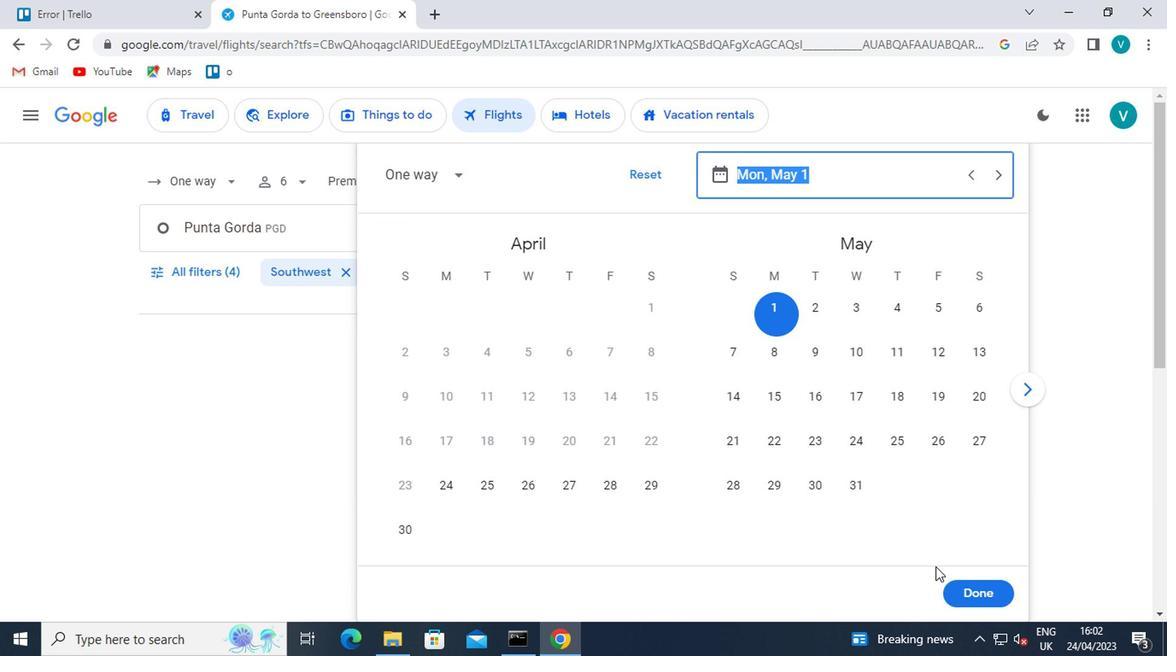 
Action: Mouse pressed left at (966, 585)
Screenshot: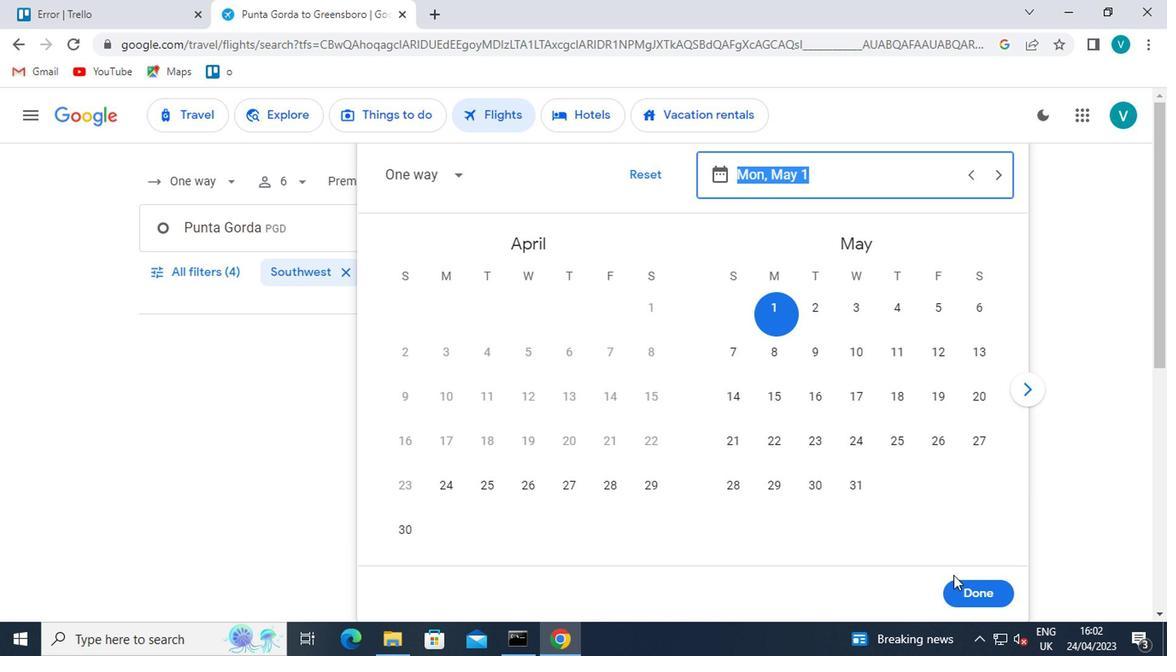 
Action: Mouse moved to (219, 278)
Screenshot: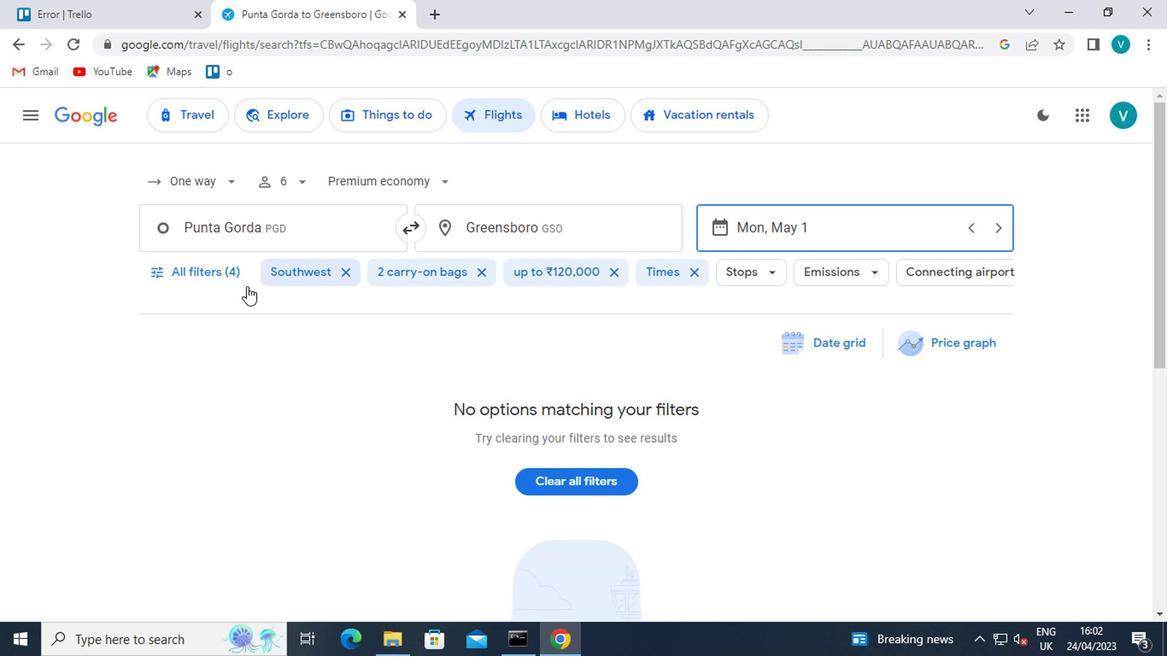 
Action: Mouse pressed left at (219, 278)
Screenshot: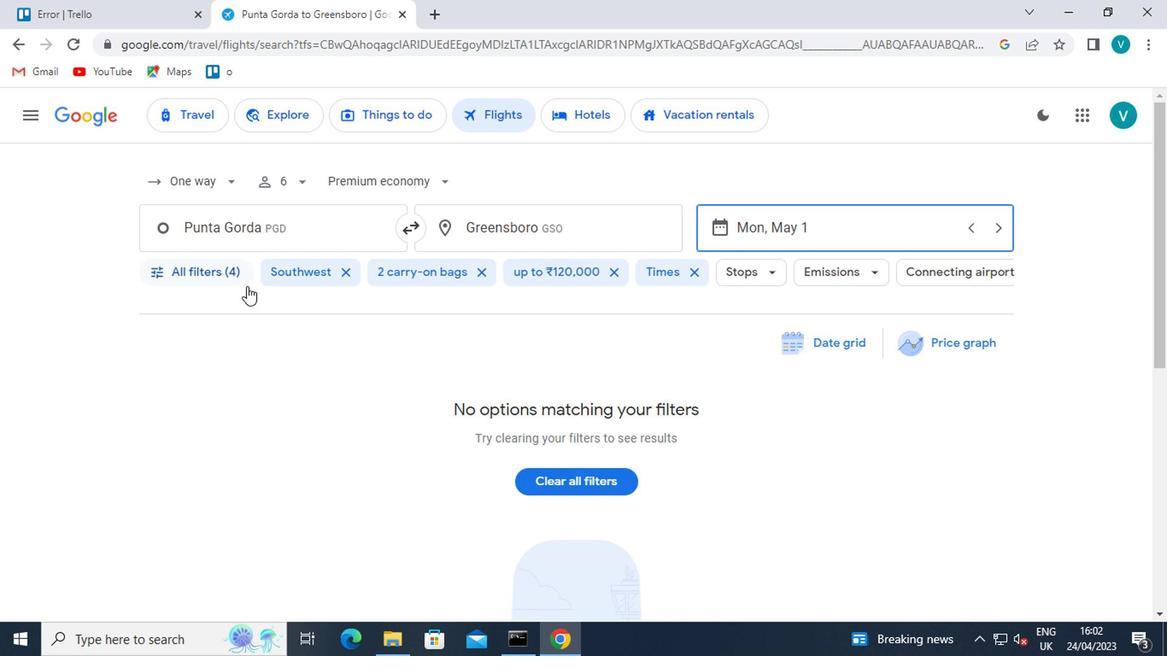 
Action: Mouse moved to (327, 428)
Screenshot: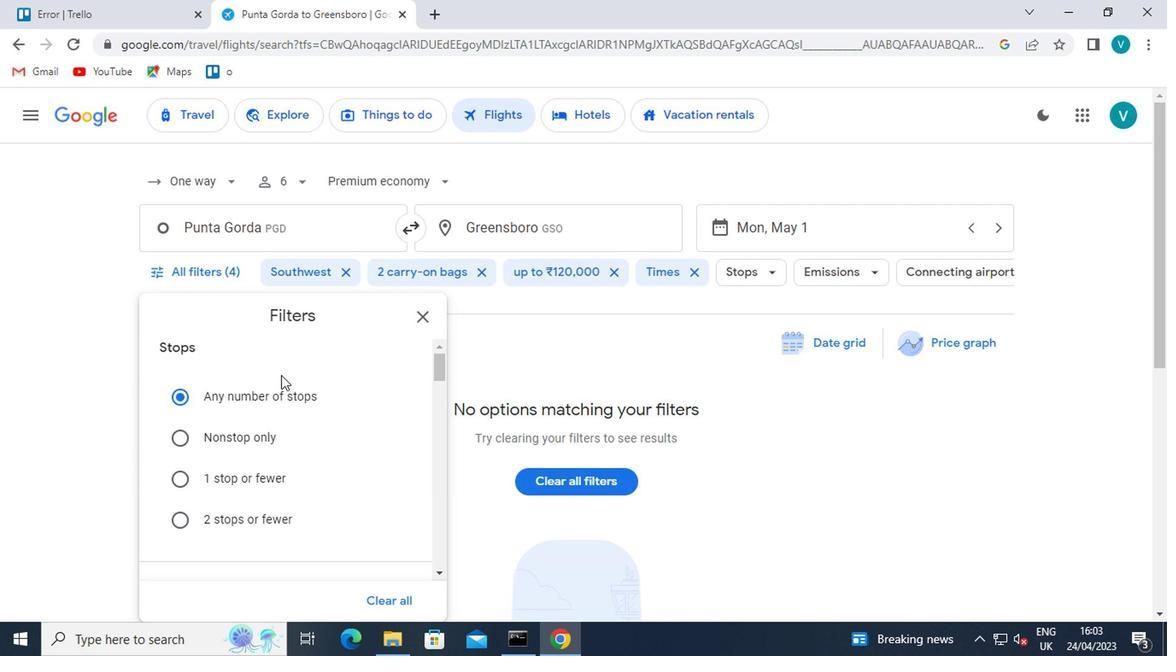 
Action: Mouse scrolled (327, 427) with delta (0, 0)
Screenshot: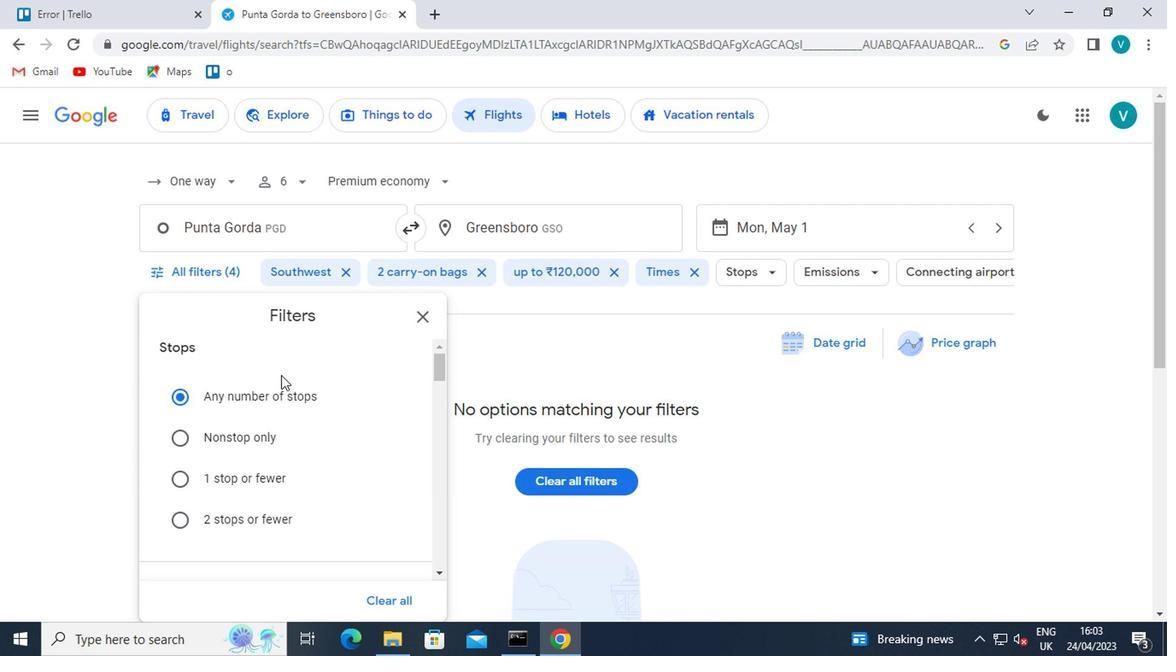 
Action: Mouse moved to (331, 430)
Screenshot: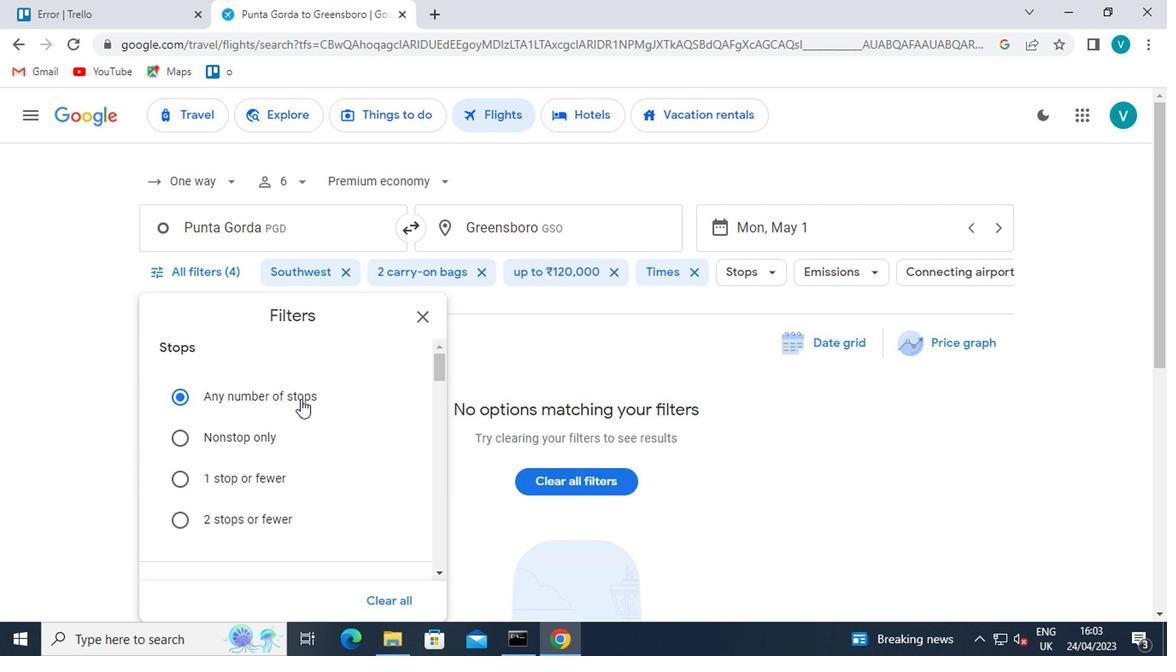 
Action: Mouse scrolled (331, 430) with delta (0, 0)
Screenshot: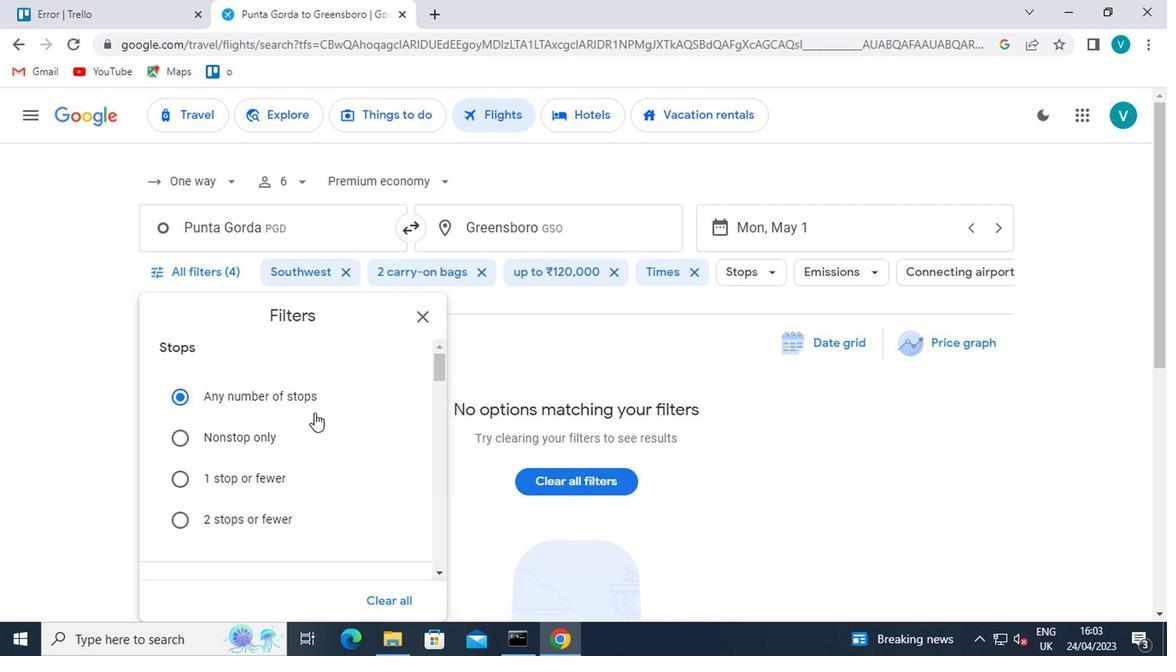 
Action: Mouse scrolled (331, 430) with delta (0, 0)
Screenshot: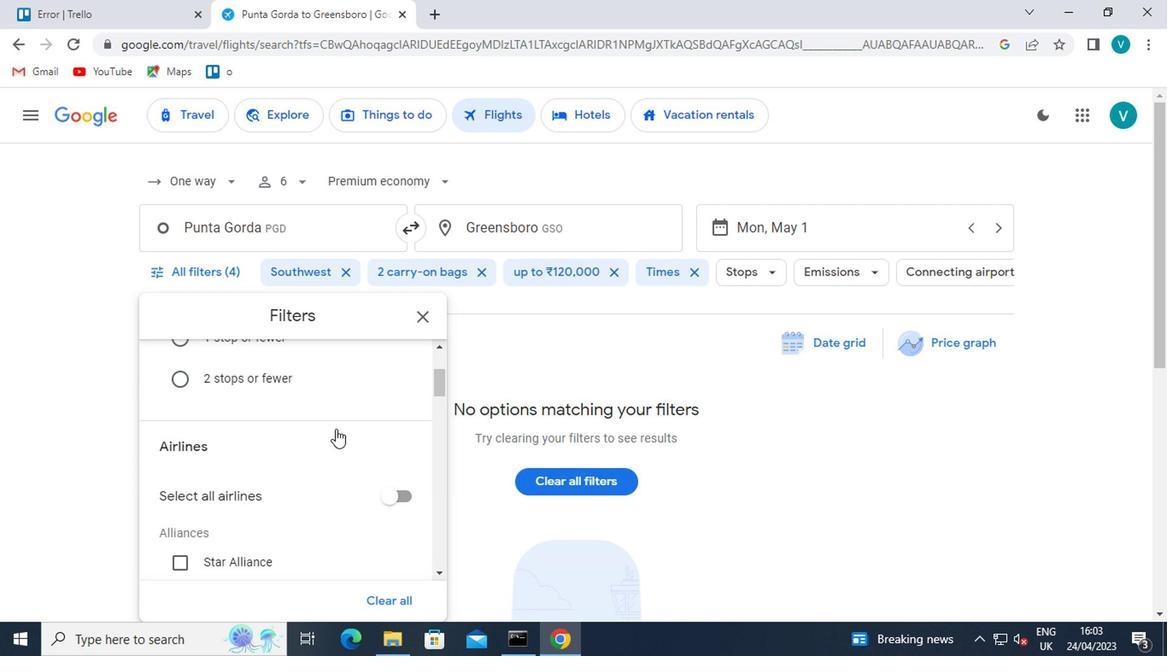 
Action: Mouse scrolled (331, 430) with delta (0, 0)
Screenshot: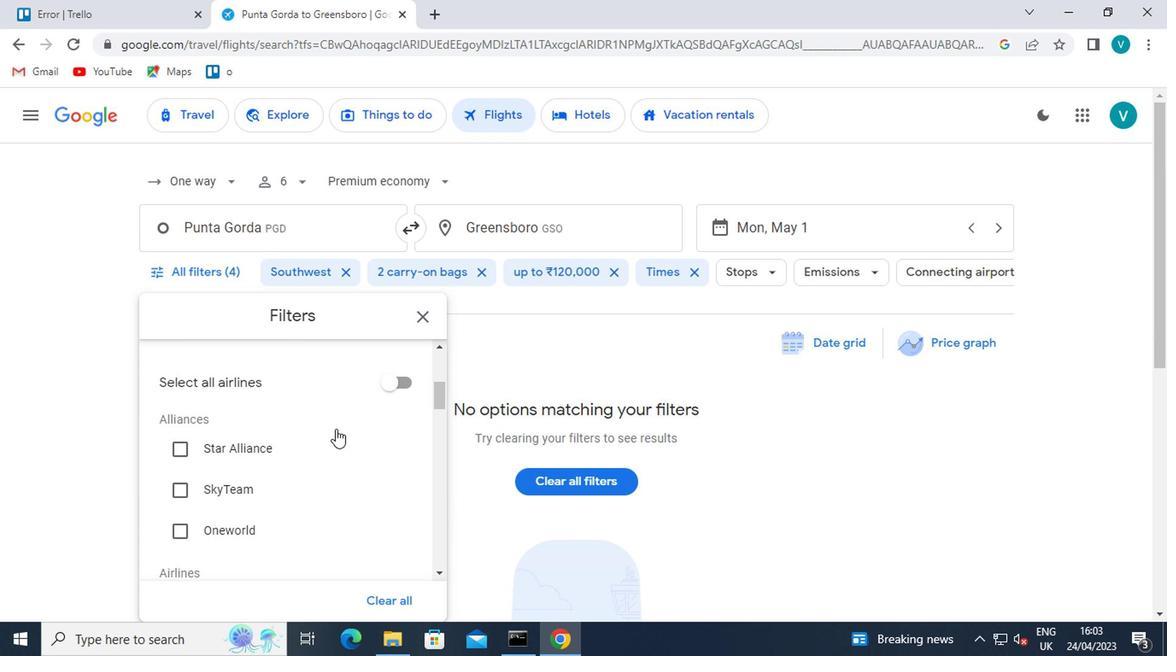 
Action: Mouse moved to (332, 432)
Screenshot: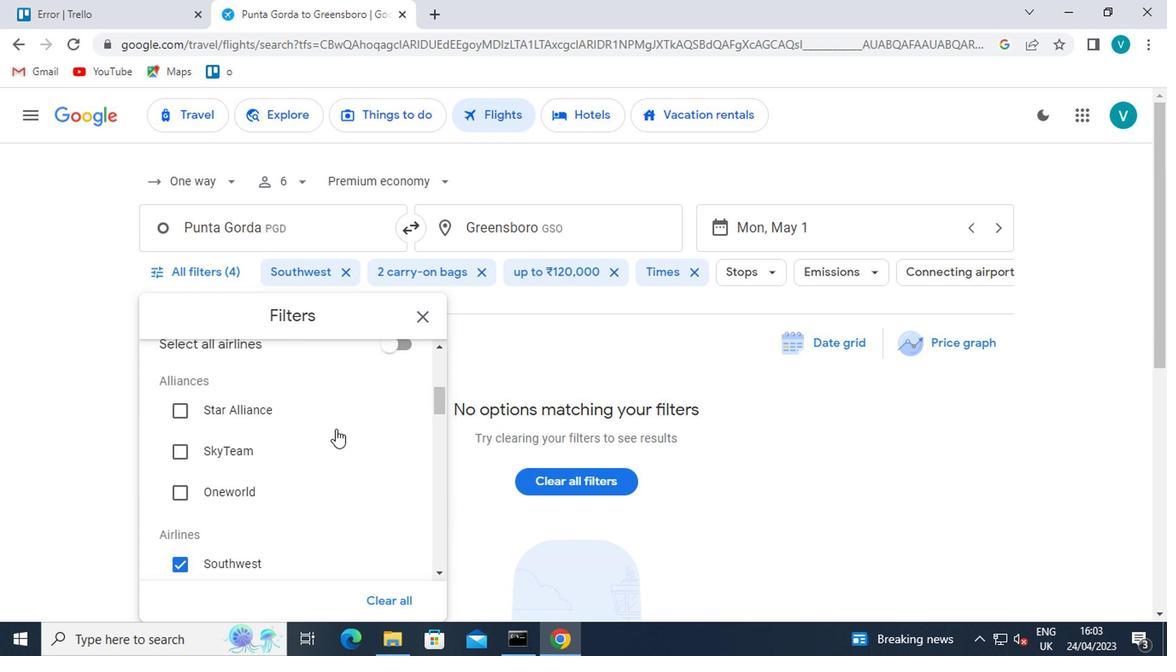 
Action: Mouse scrolled (332, 430) with delta (0, -1)
Screenshot: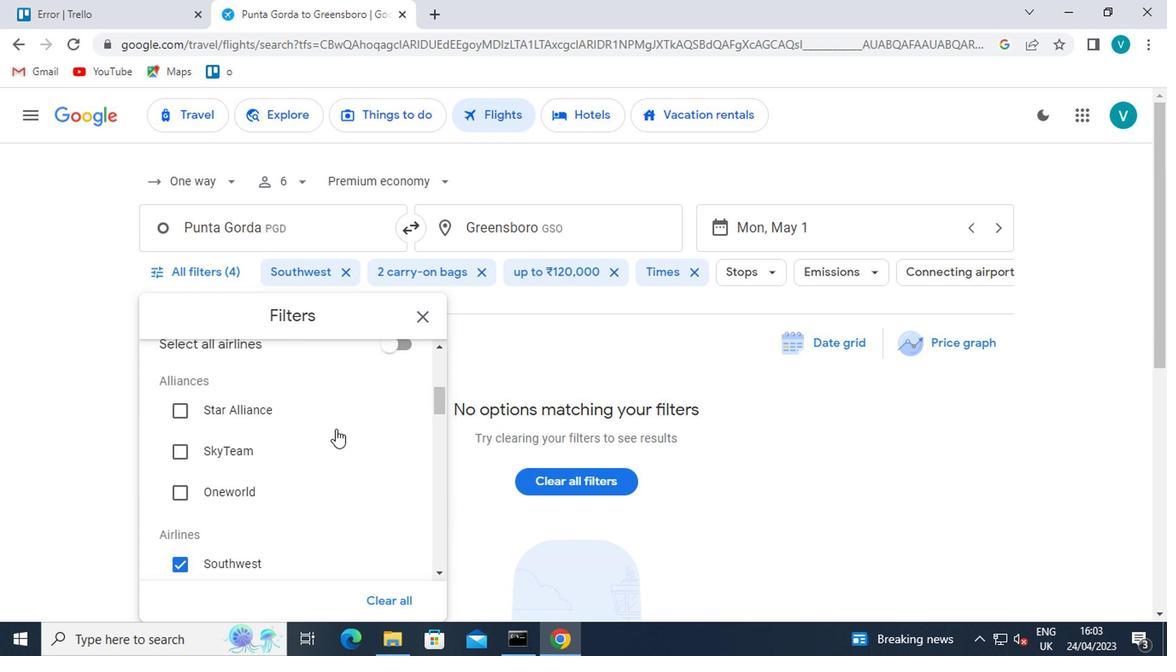 
Action: Mouse moved to (332, 433)
Screenshot: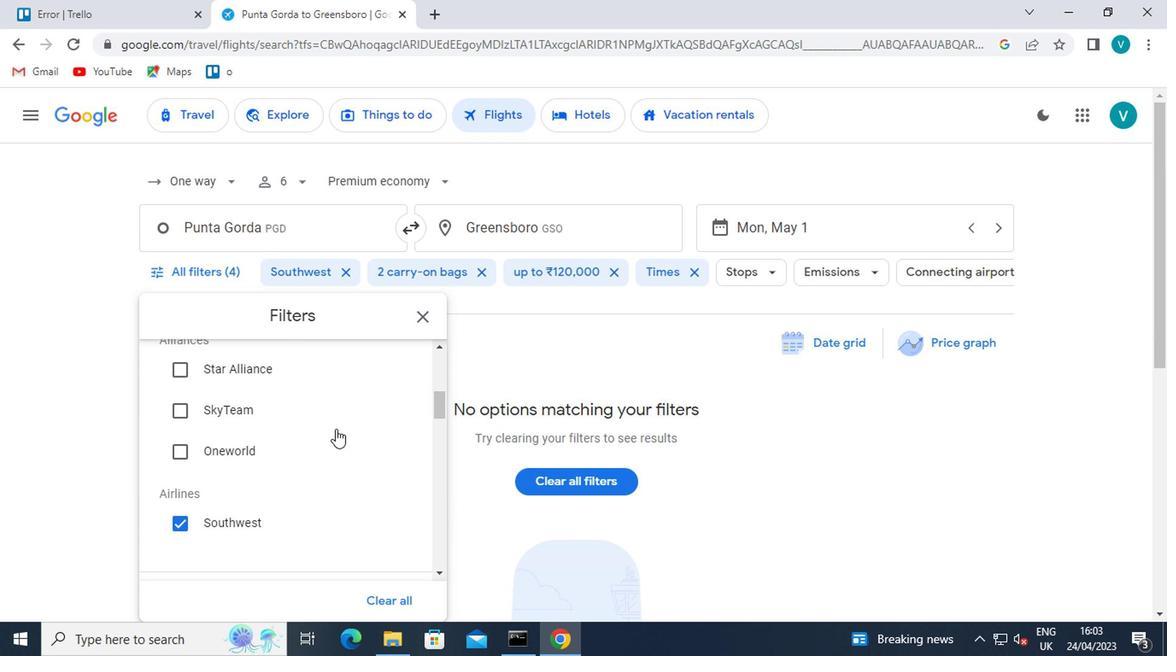 
Action: Mouse scrolled (332, 432) with delta (0, 0)
Screenshot: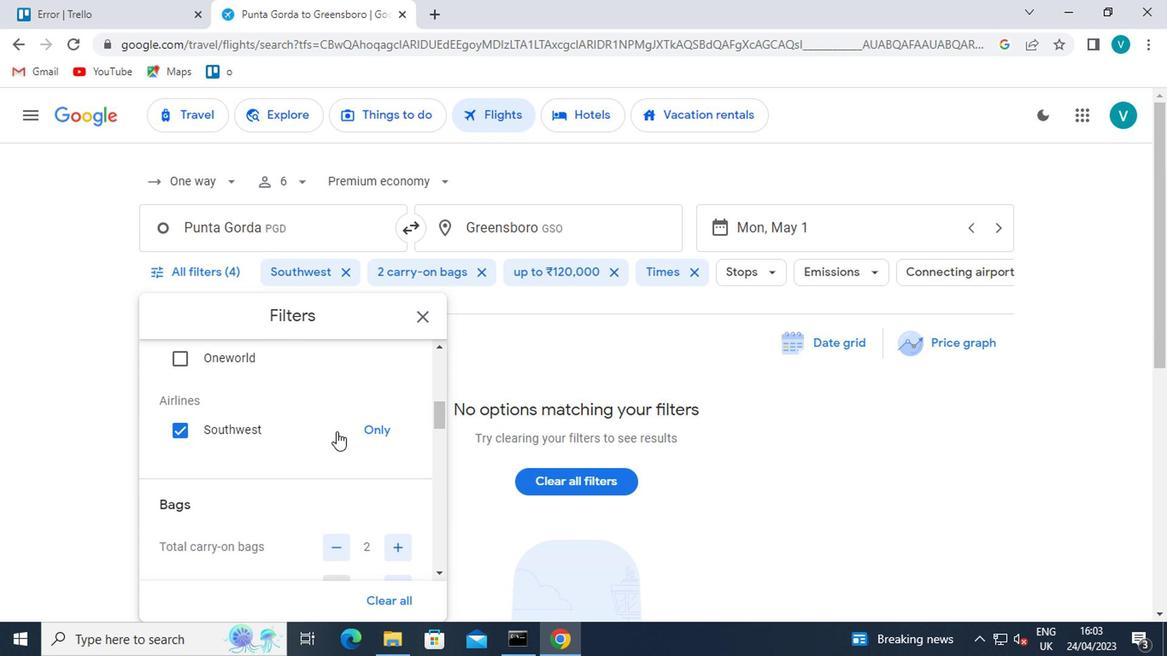
Action: Mouse scrolled (332, 432) with delta (0, 0)
Screenshot: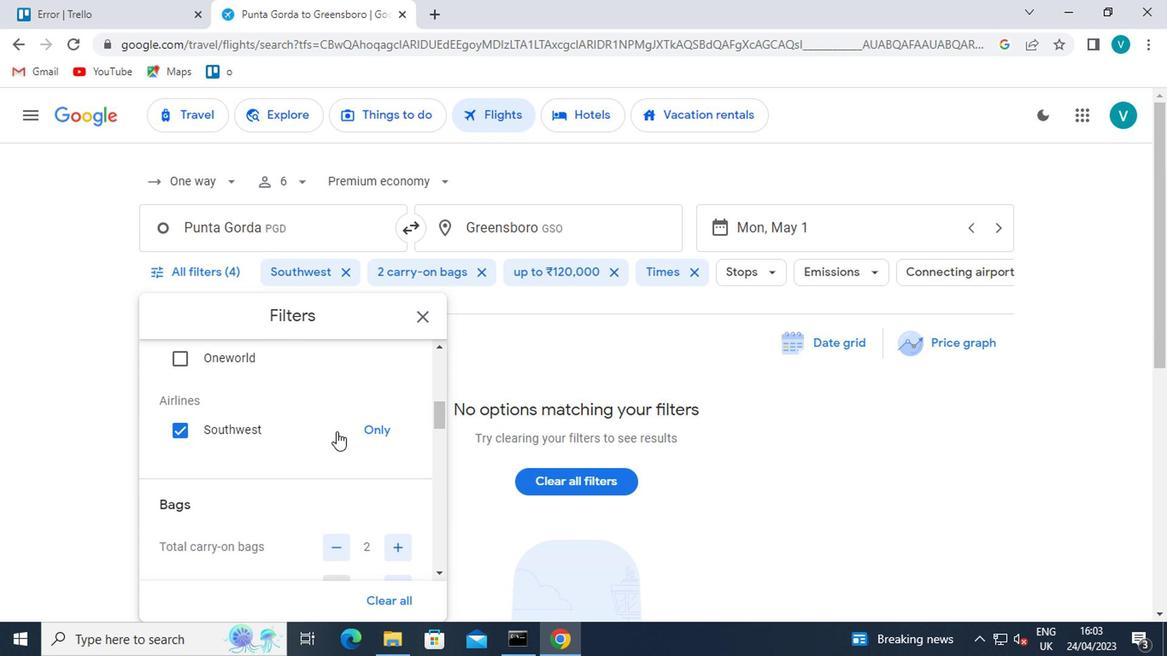 
Action: Mouse moved to (400, 378)
Screenshot: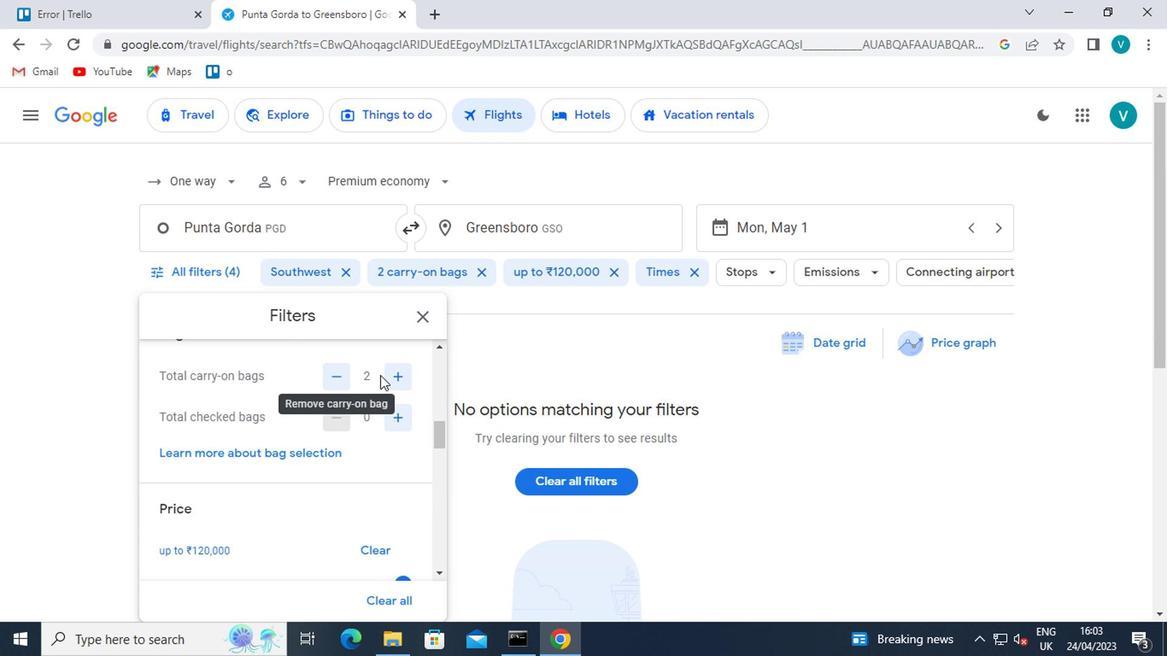 
Action: Mouse pressed left at (400, 378)
Screenshot: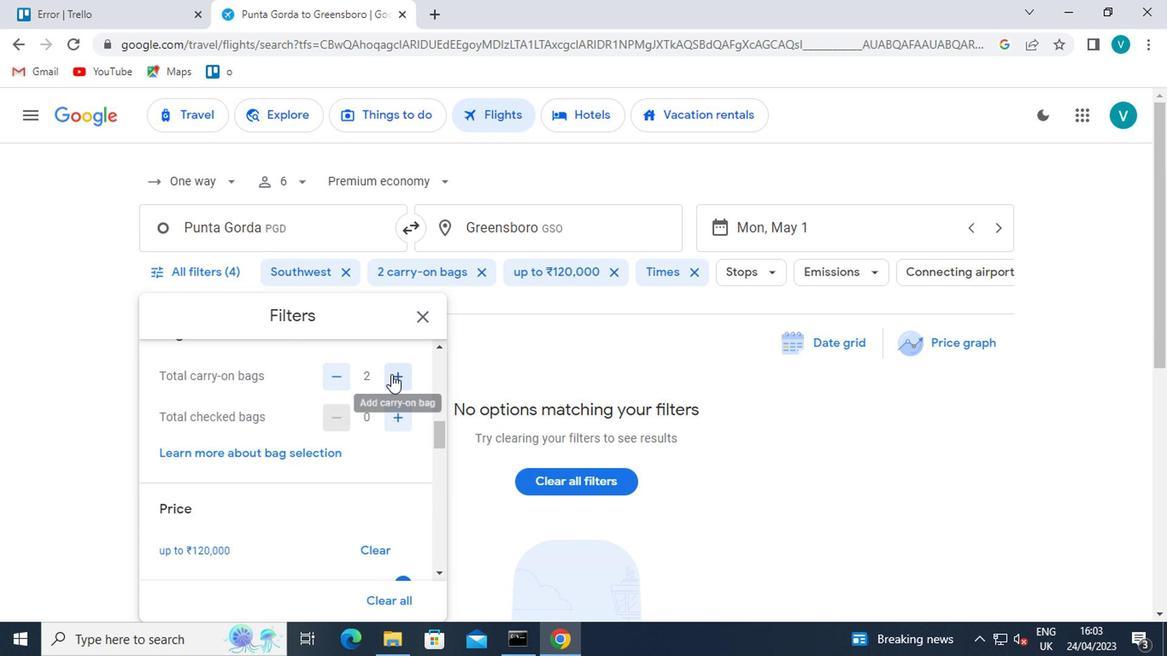 
Action: Mouse moved to (365, 411)
Screenshot: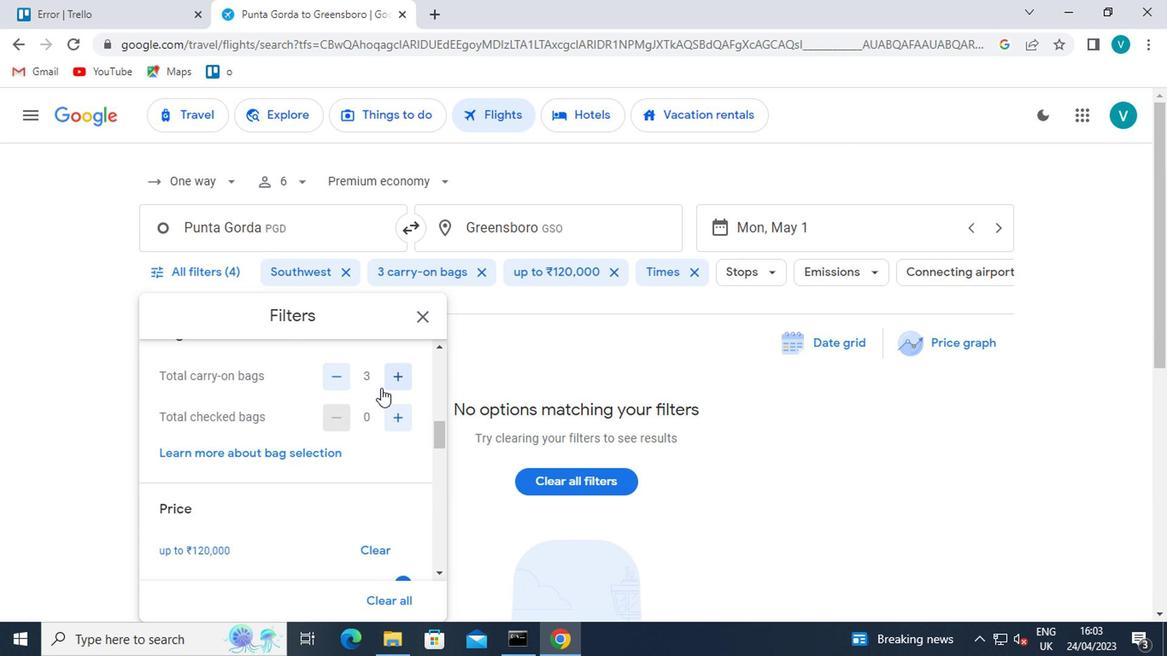 
Action: Mouse scrolled (365, 410) with delta (0, 0)
Screenshot: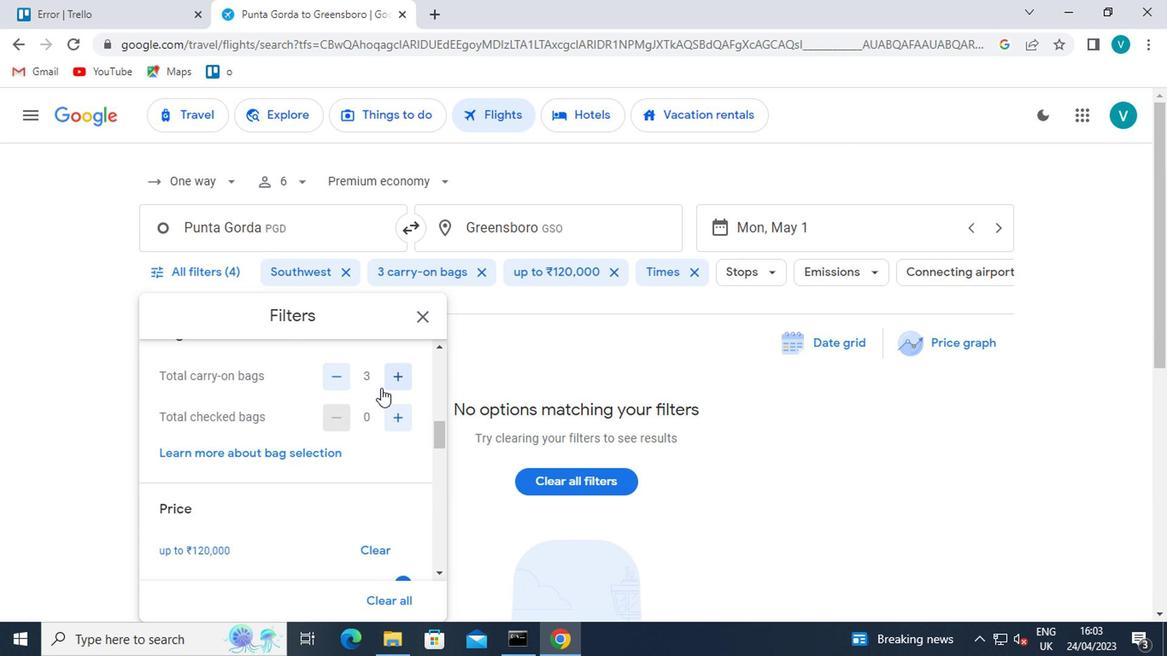 
Action: Mouse moved to (365, 416)
Screenshot: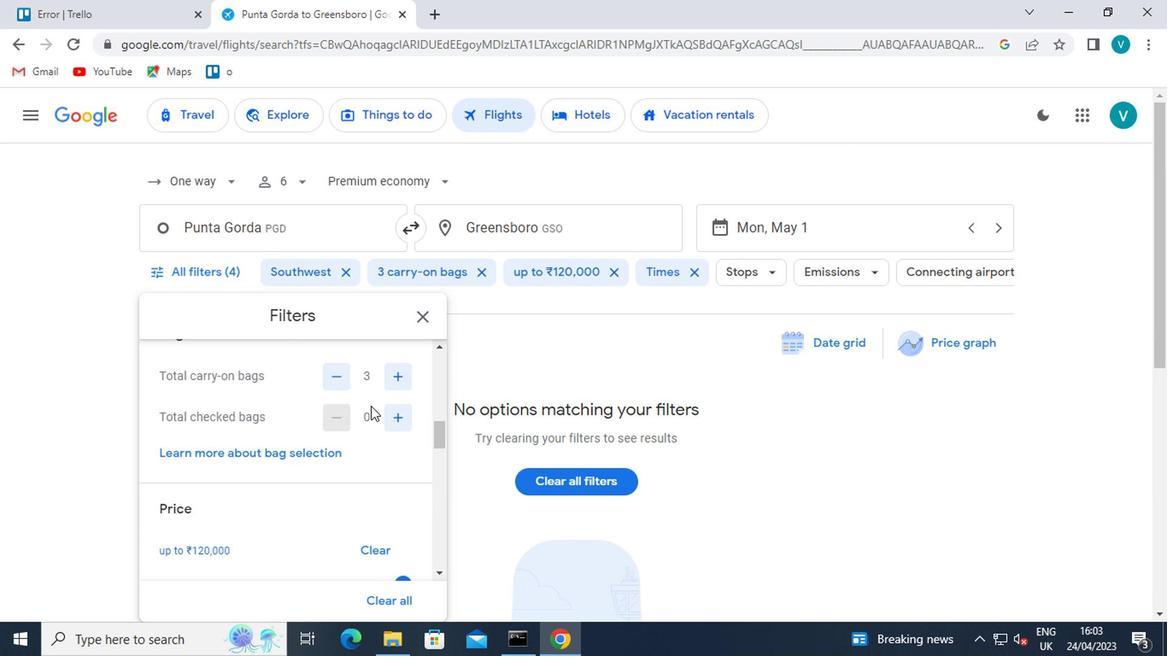 
Action: Mouse scrolled (365, 415) with delta (0, 0)
Screenshot: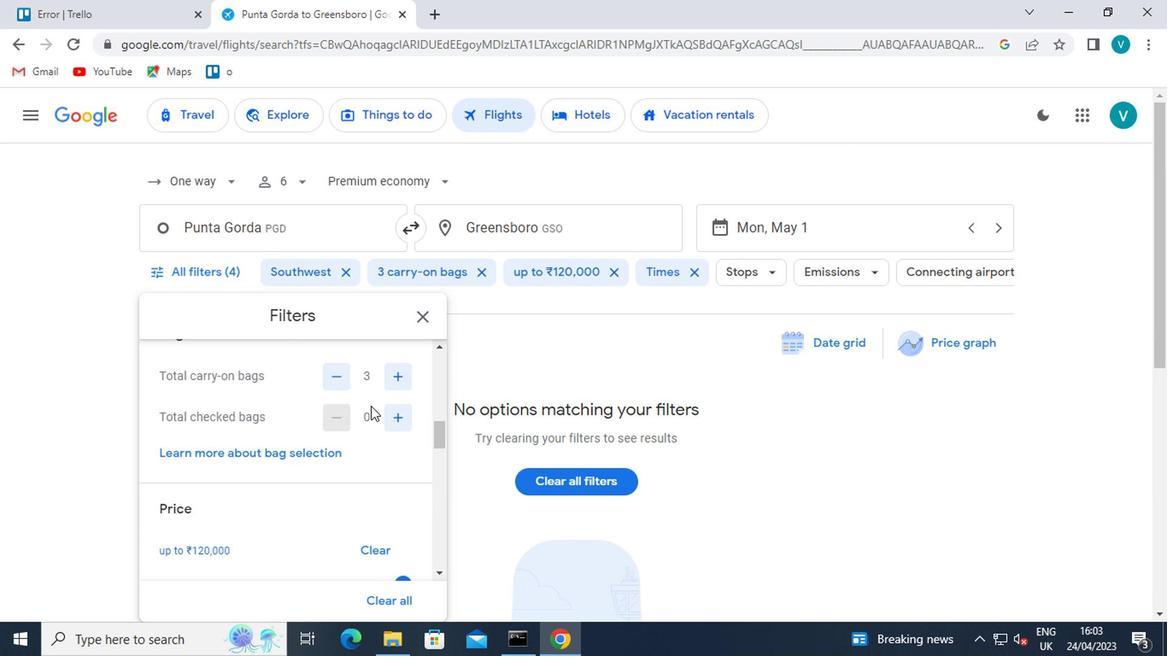 
Action: Mouse moved to (401, 416)
Screenshot: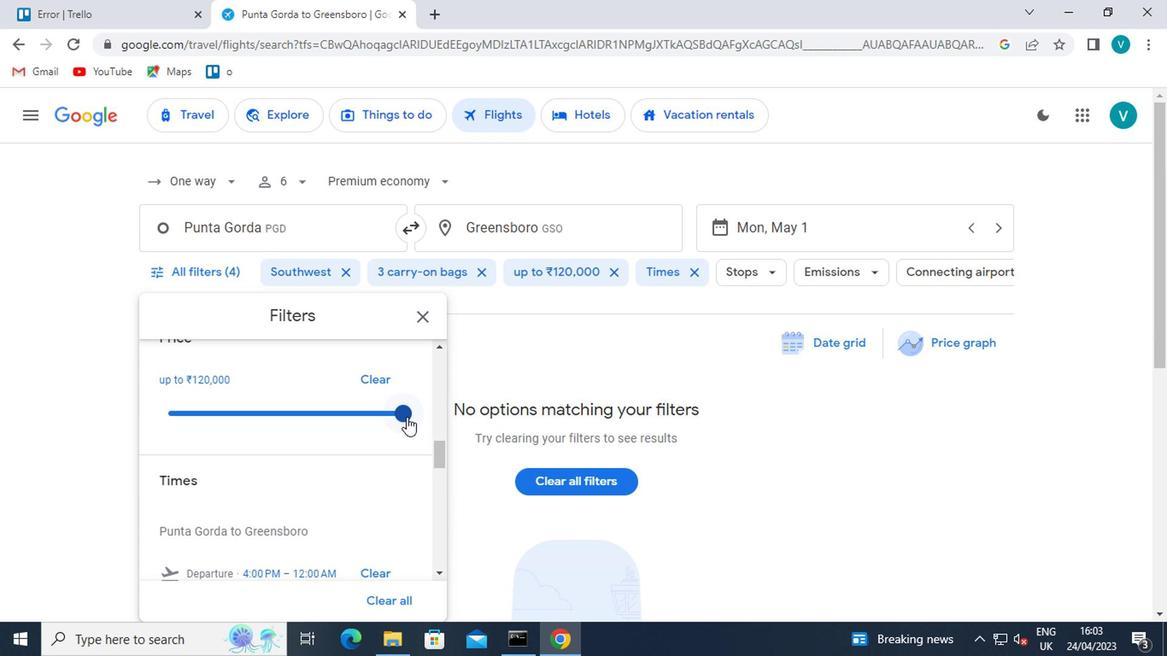
Action: Mouse pressed left at (401, 416)
Screenshot: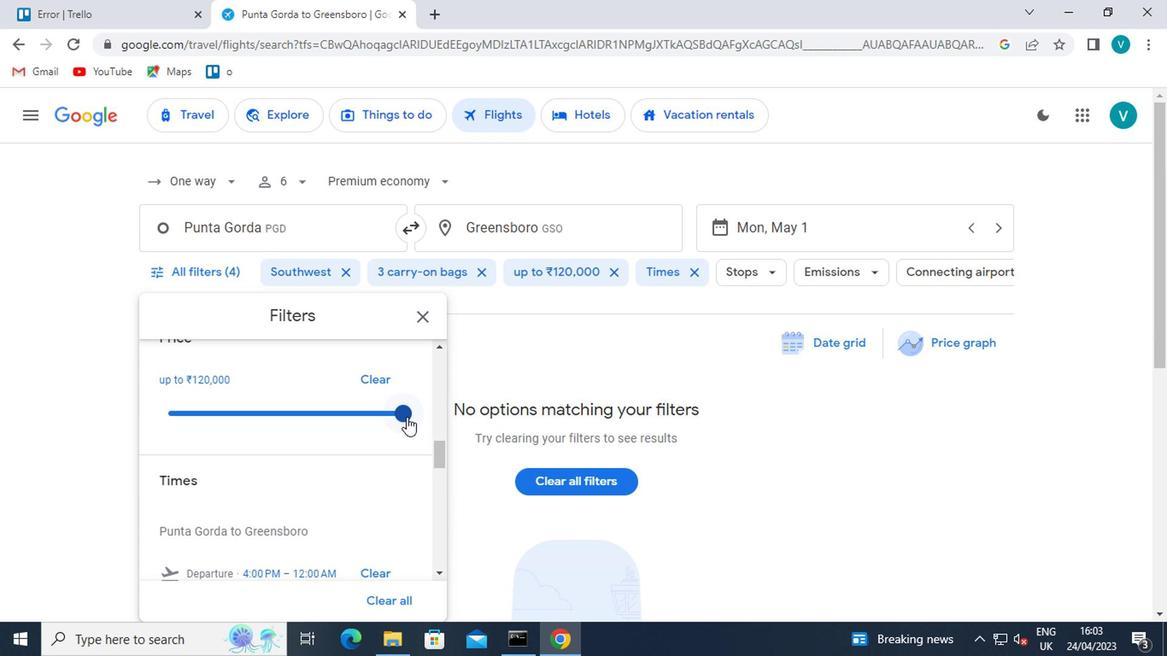 
Action: Mouse moved to (359, 447)
Screenshot: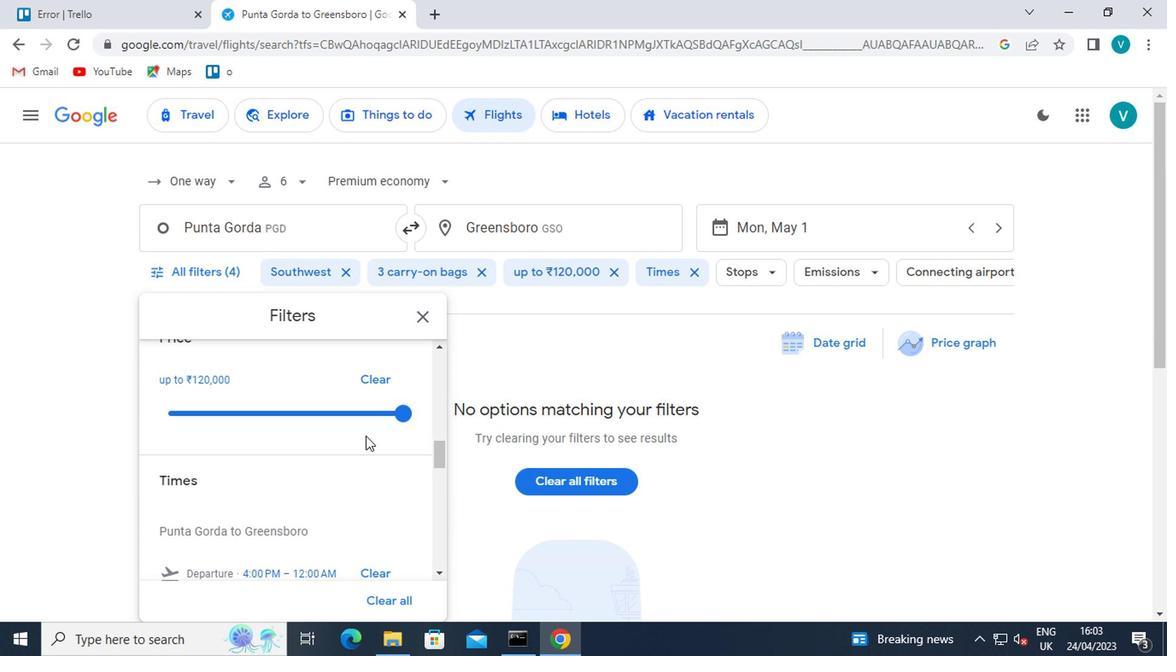 
Action: Mouse scrolled (359, 446) with delta (0, -1)
Screenshot: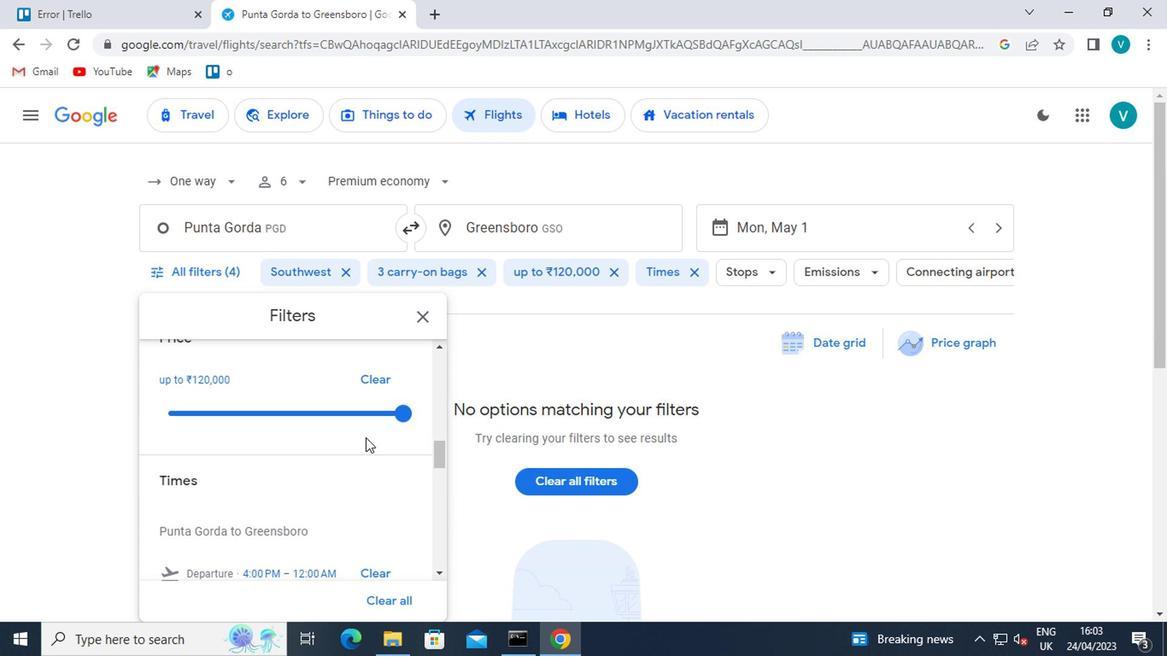 
Action: Mouse moved to (358, 449)
Screenshot: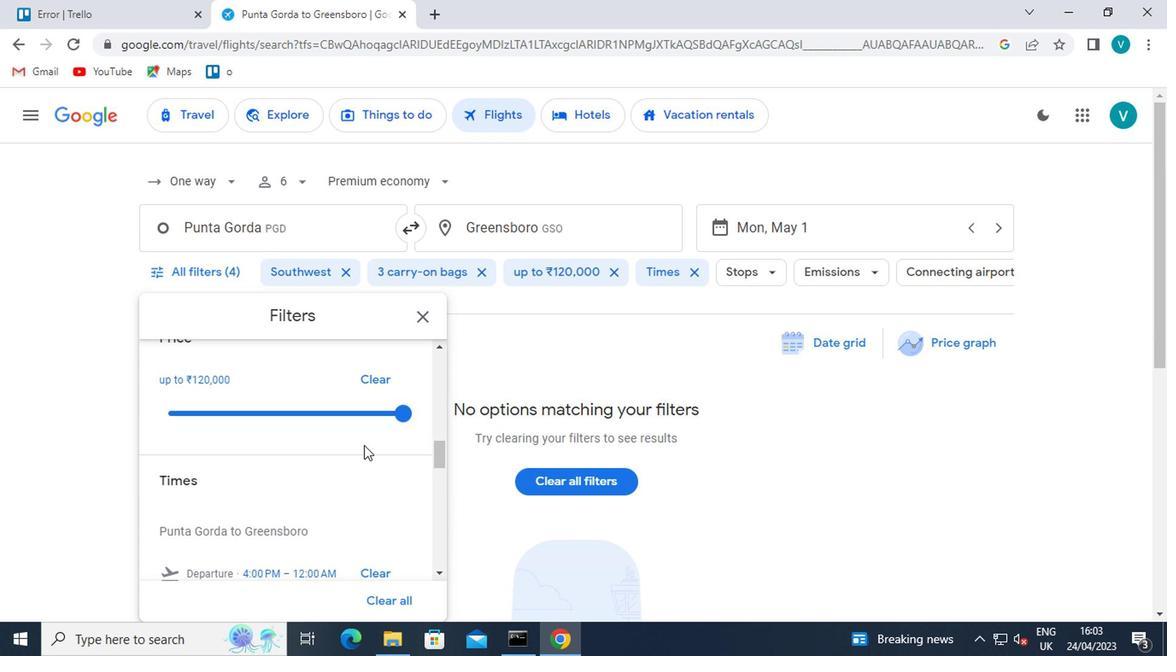
Action: Mouse scrolled (358, 449) with delta (0, 0)
Screenshot: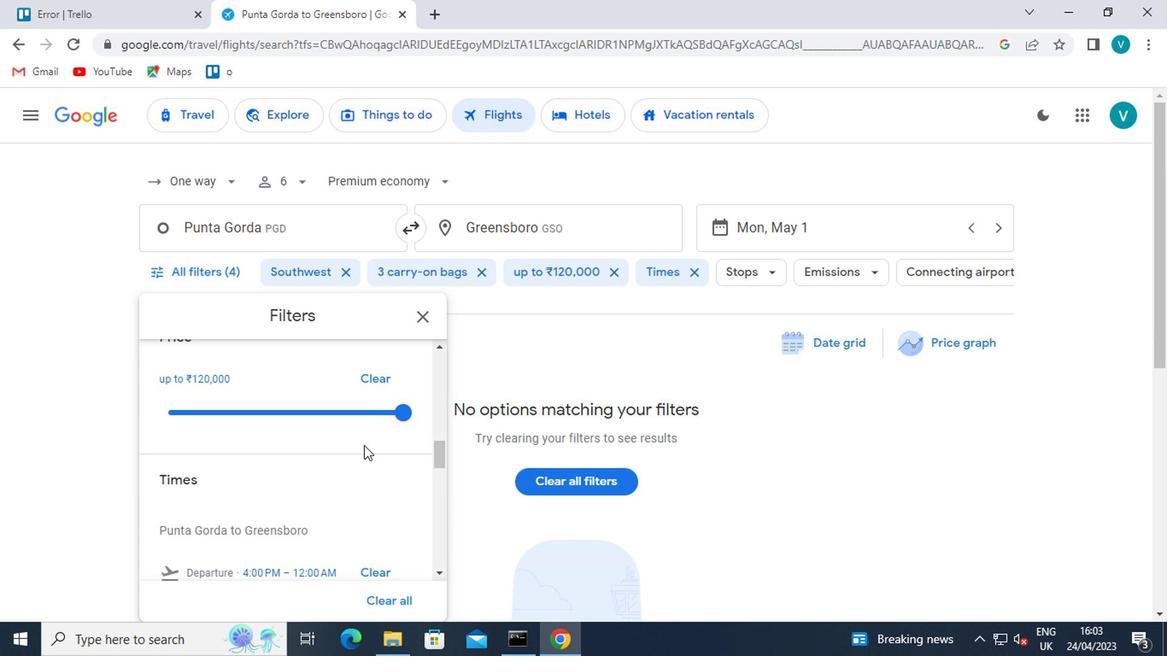 
Action: Mouse moved to (320, 437)
Screenshot: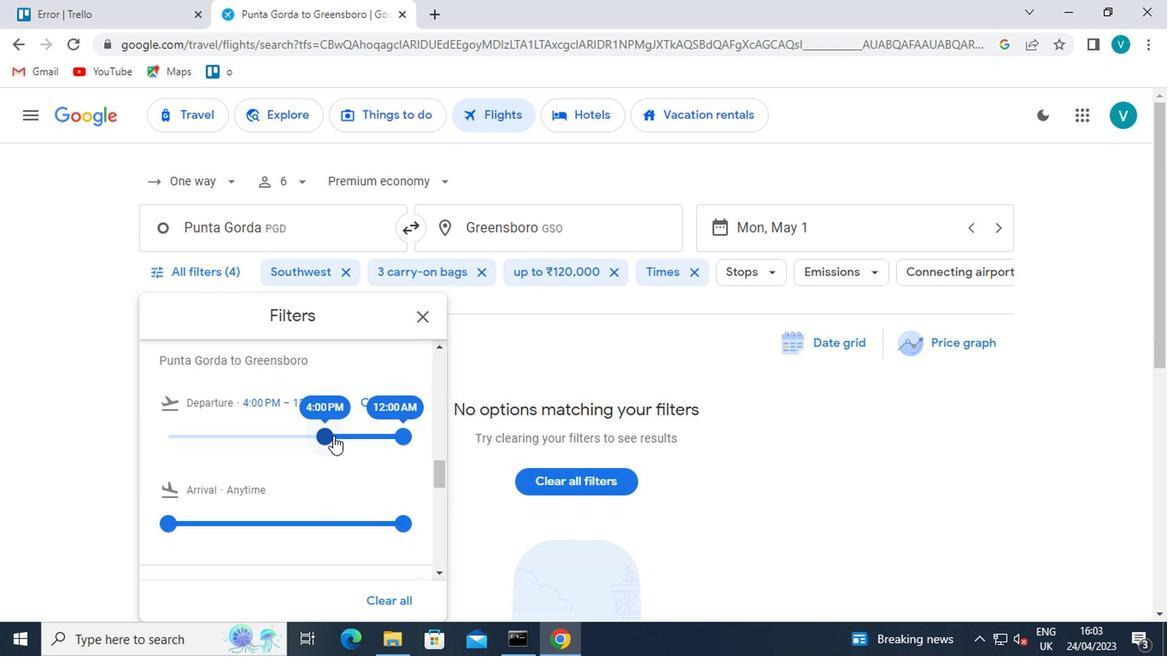 
Action: Mouse pressed left at (320, 437)
Screenshot: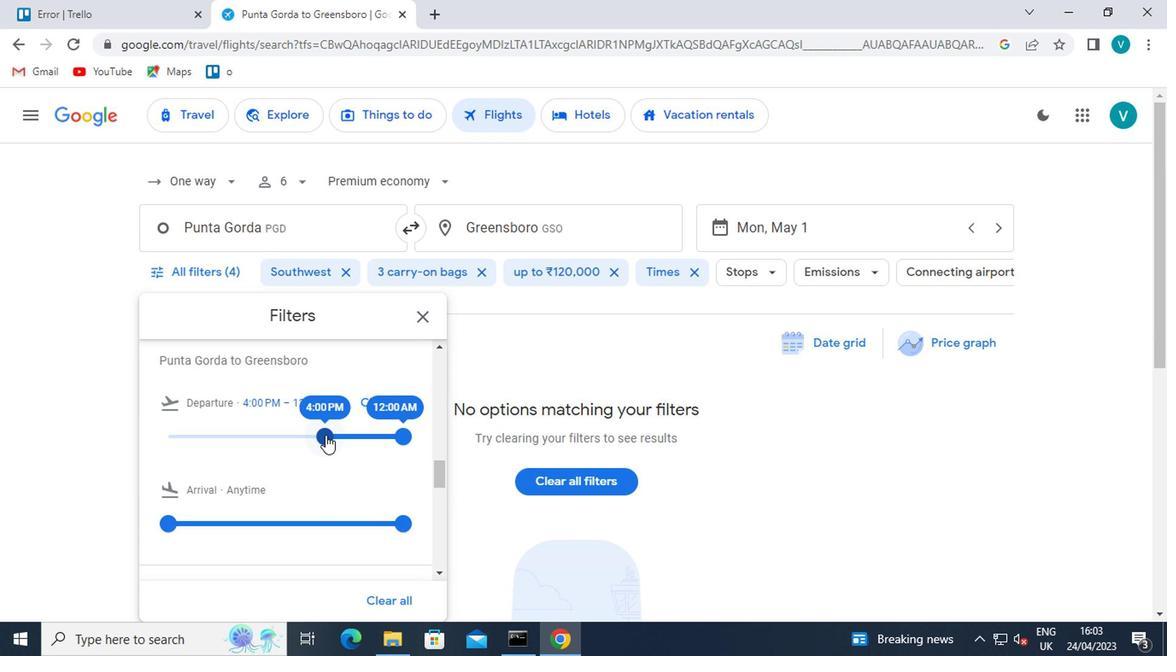 
Action: Mouse moved to (305, 420)
Screenshot: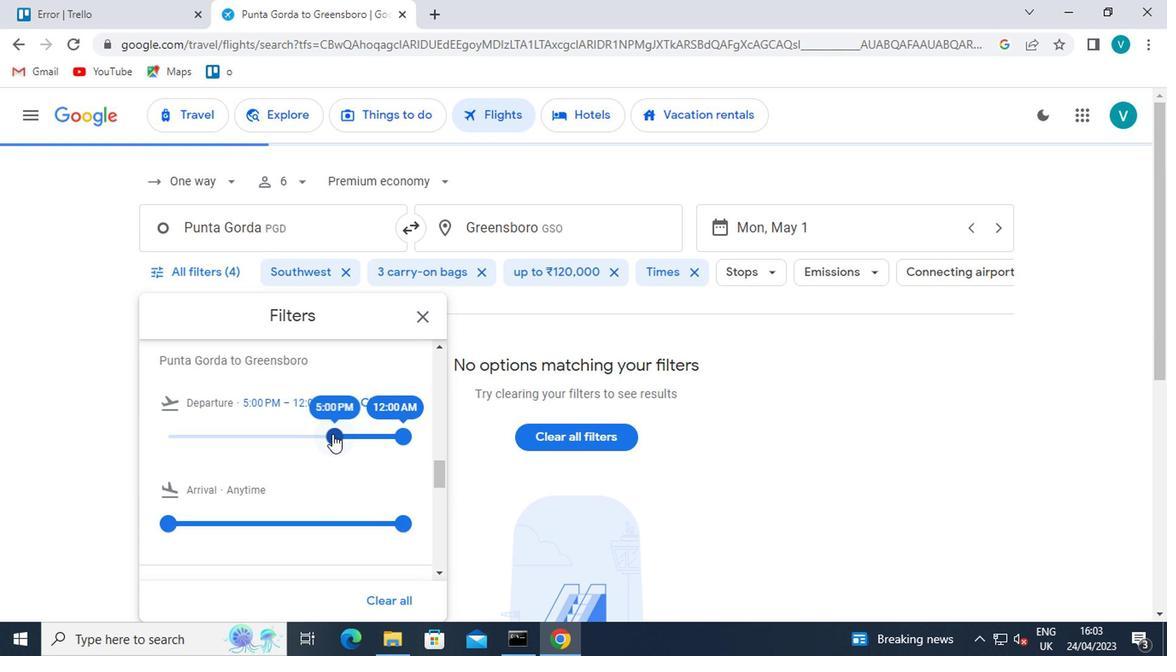 
Action: Key pressed <Key.f8>
Screenshot: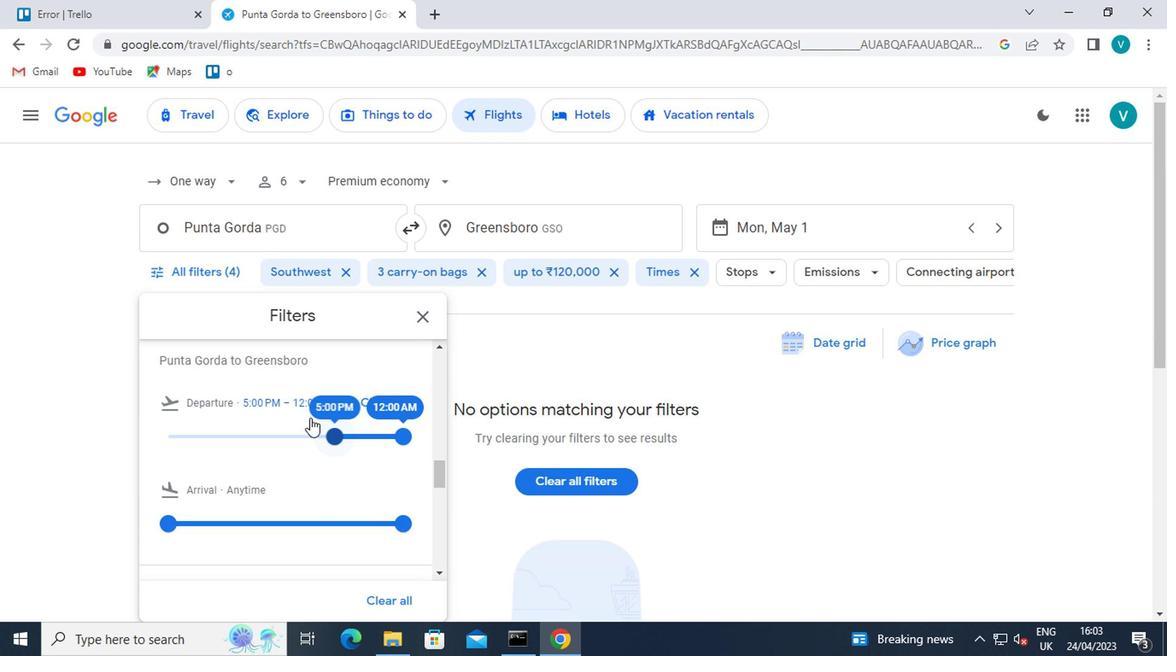 
